 Task: Search one way flight ticket for 4 adults, 1 infant in seat and 1 infant on lap in premium economy from Belleville: Midamerica St. Louis Airport/scott Air Force Base to Greenville: Pitt-greenville Airport on 5-2-2023. Choice of flights is Spirit. Number of bags: 1 checked bag. Price is upto 93000. Outbound departure time preference is 12:30.
Action: Mouse moved to (232, 338)
Screenshot: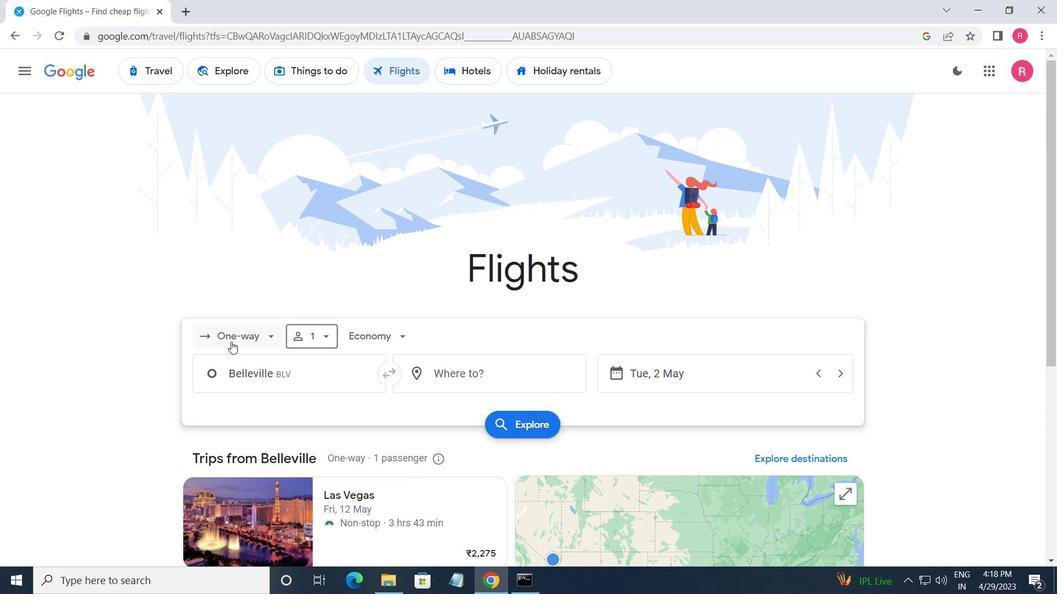 
Action: Mouse pressed left at (232, 338)
Screenshot: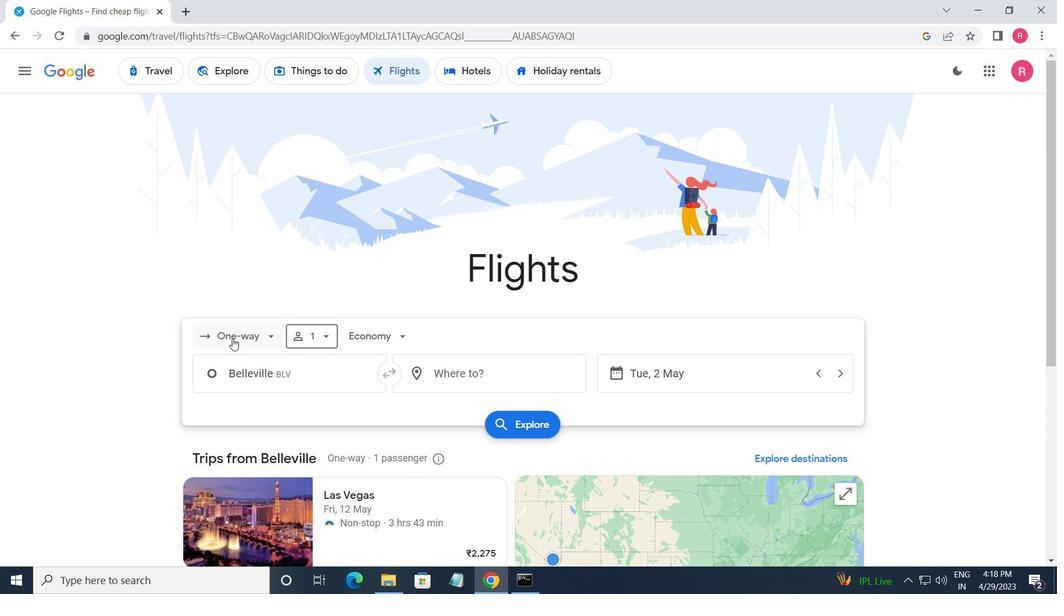 
Action: Mouse moved to (246, 396)
Screenshot: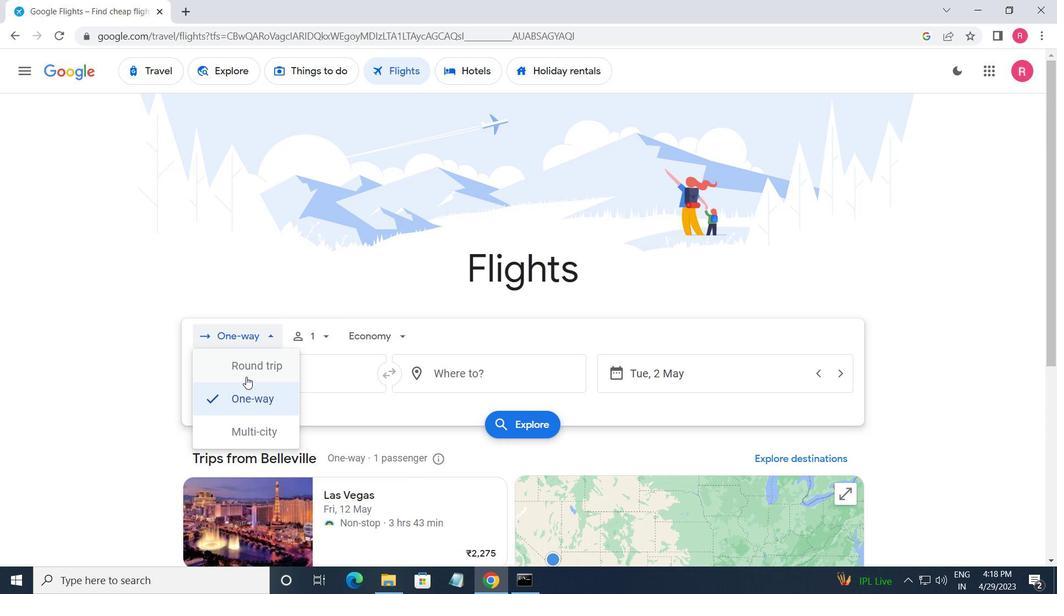 
Action: Mouse pressed left at (246, 396)
Screenshot: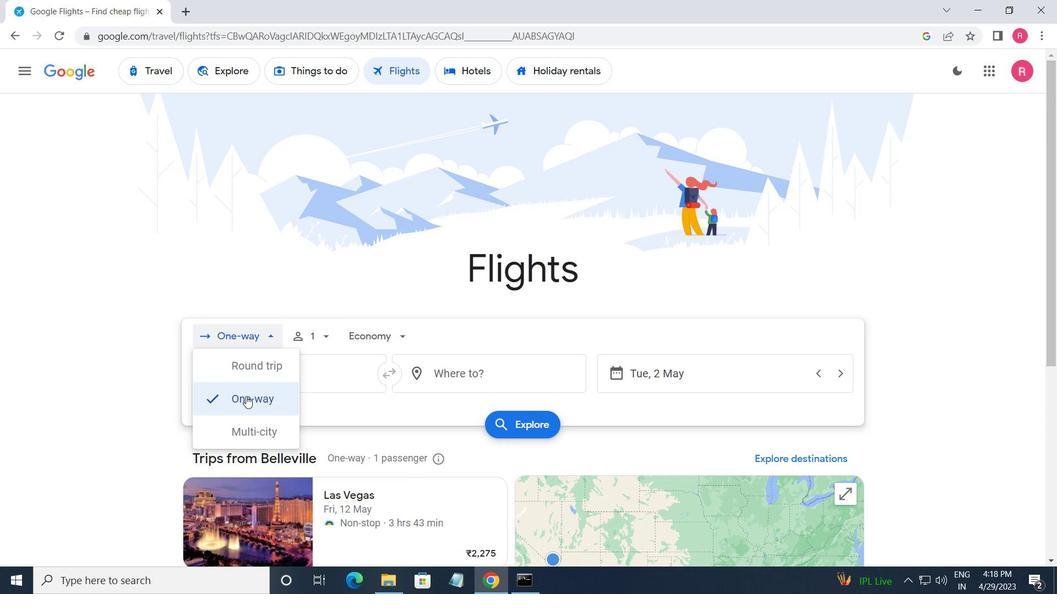 
Action: Mouse moved to (326, 339)
Screenshot: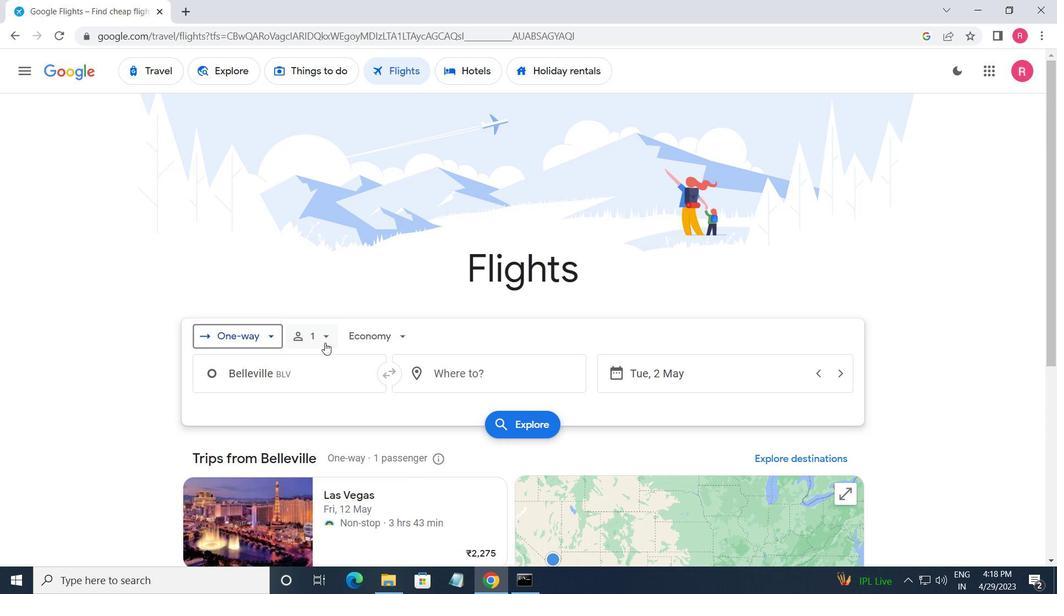 
Action: Mouse pressed left at (326, 339)
Screenshot: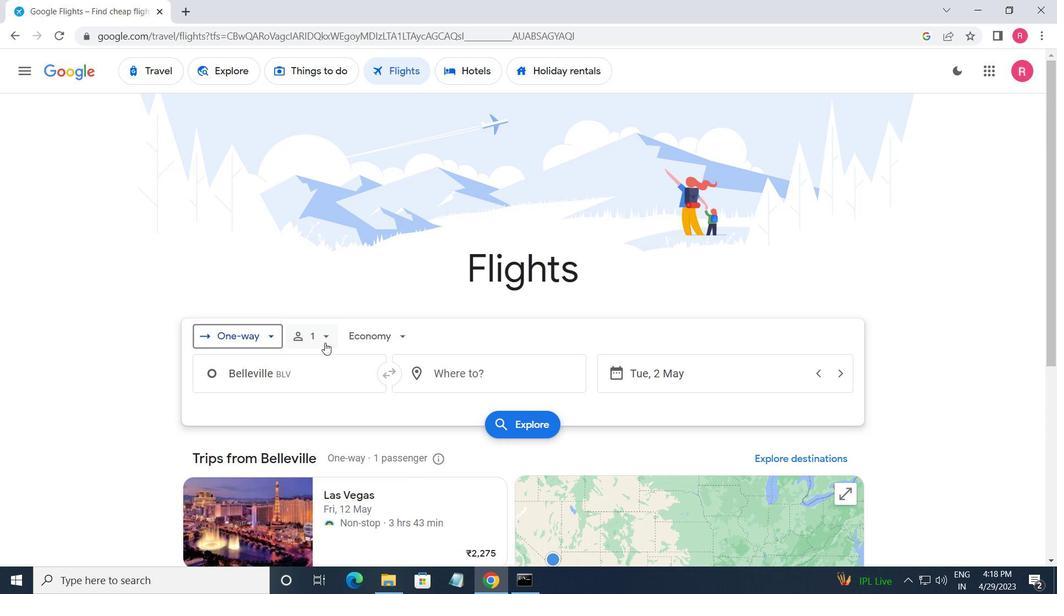 
Action: Mouse moved to (437, 378)
Screenshot: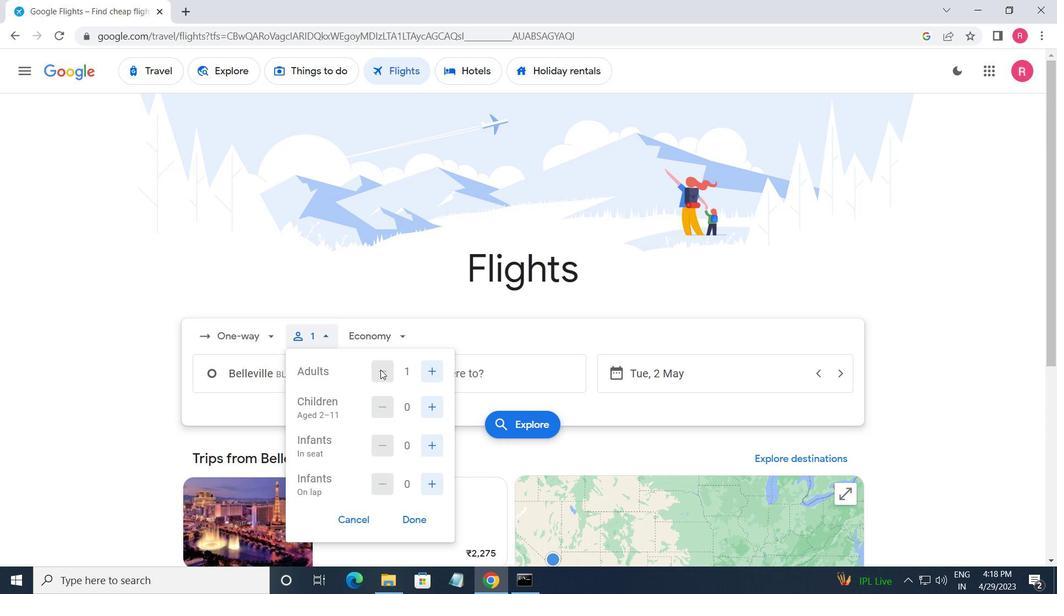 
Action: Mouse pressed left at (437, 378)
Screenshot: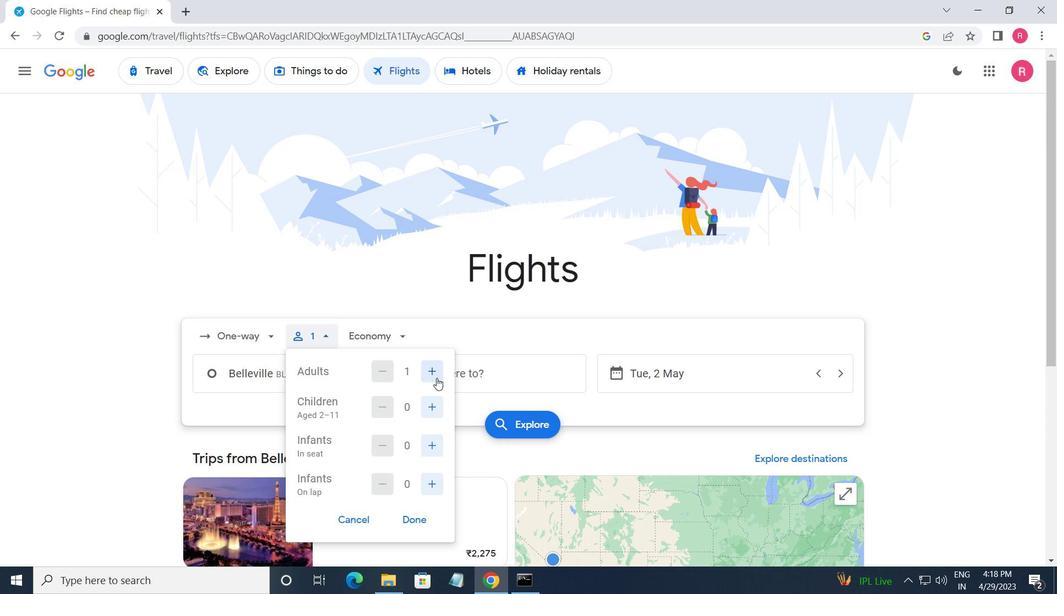 
Action: Mouse pressed left at (437, 378)
Screenshot: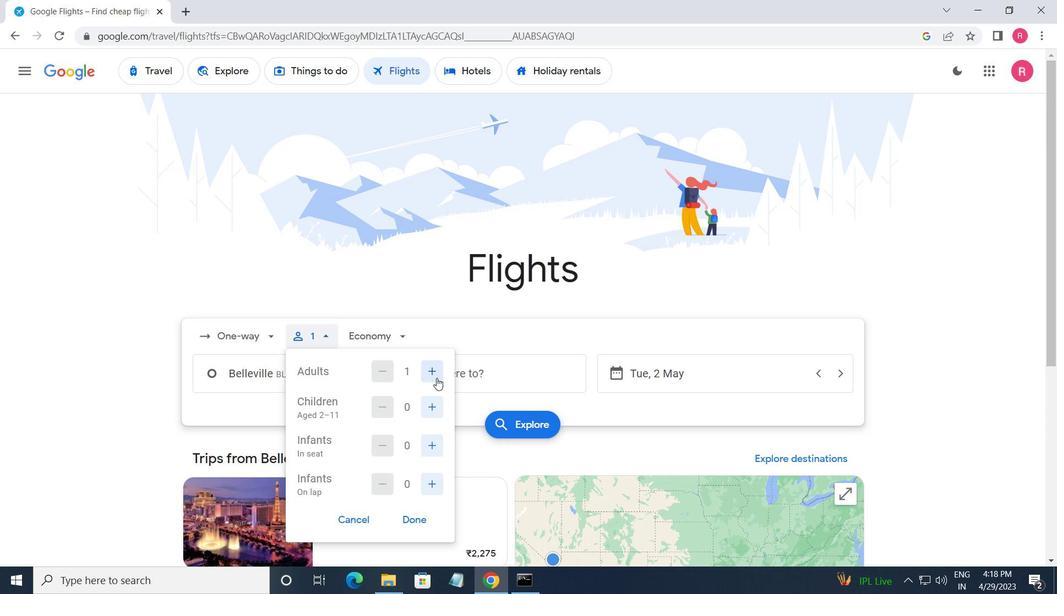 
Action: Mouse pressed left at (437, 378)
Screenshot: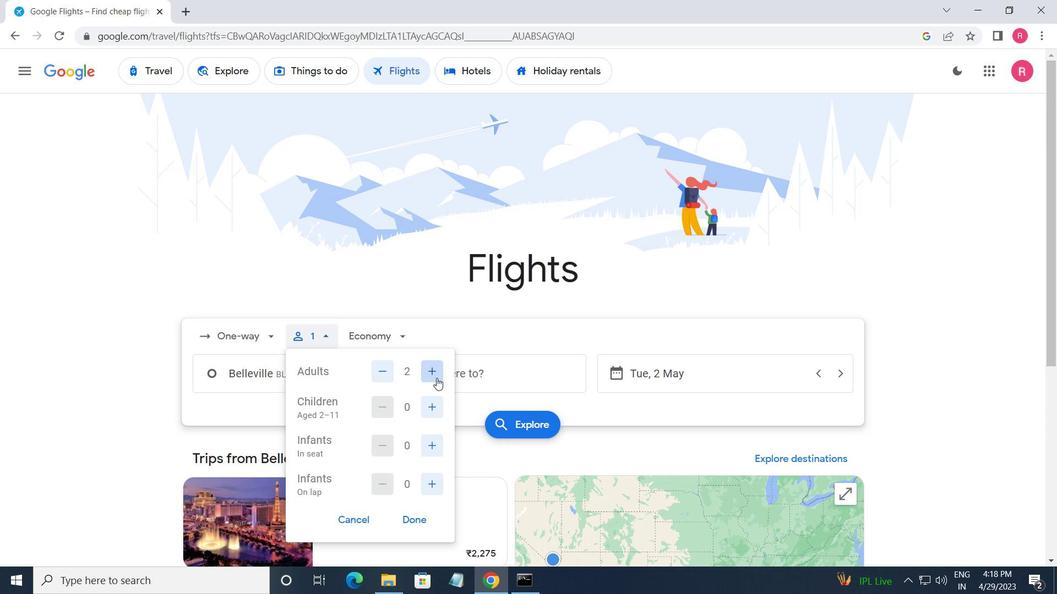 
Action: Mouse moved to (429, 417)
Screenshot: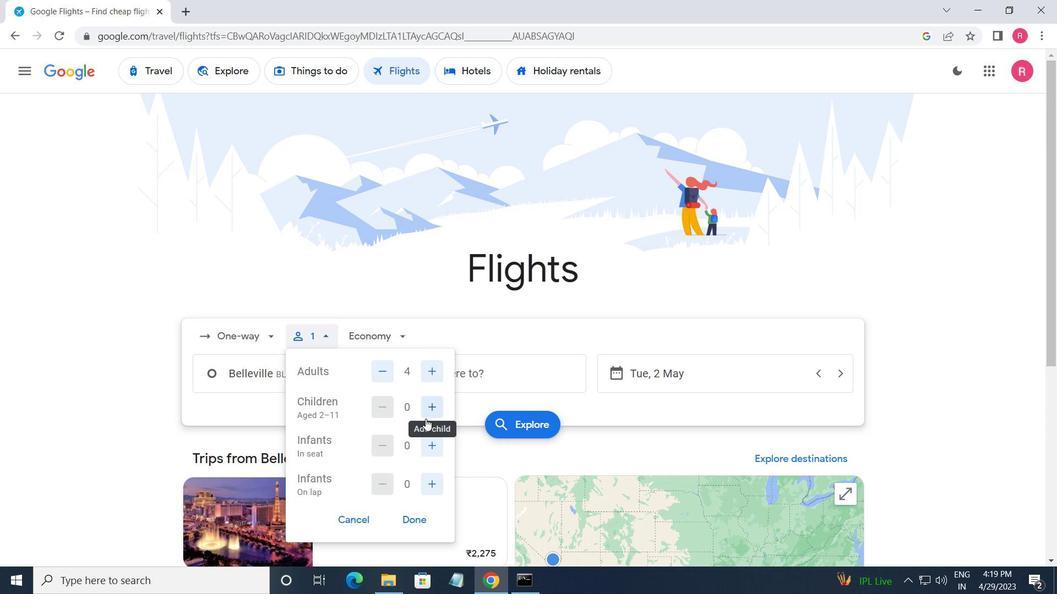 
Action: Mouse pressed left at (429, 417)
Screenshot: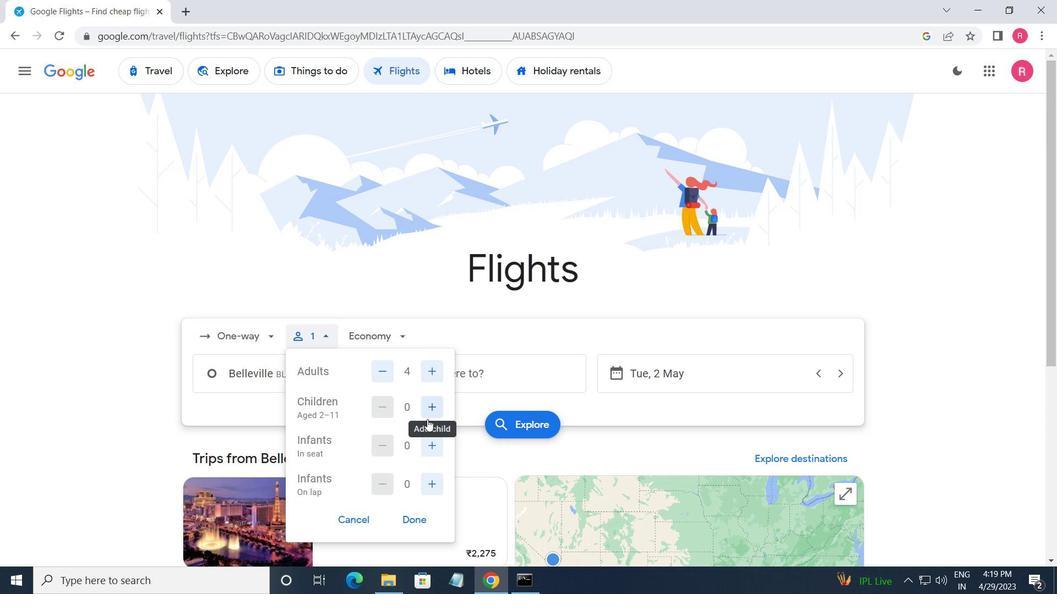
Action: Mouse moved to (434, 453)
Screenshot: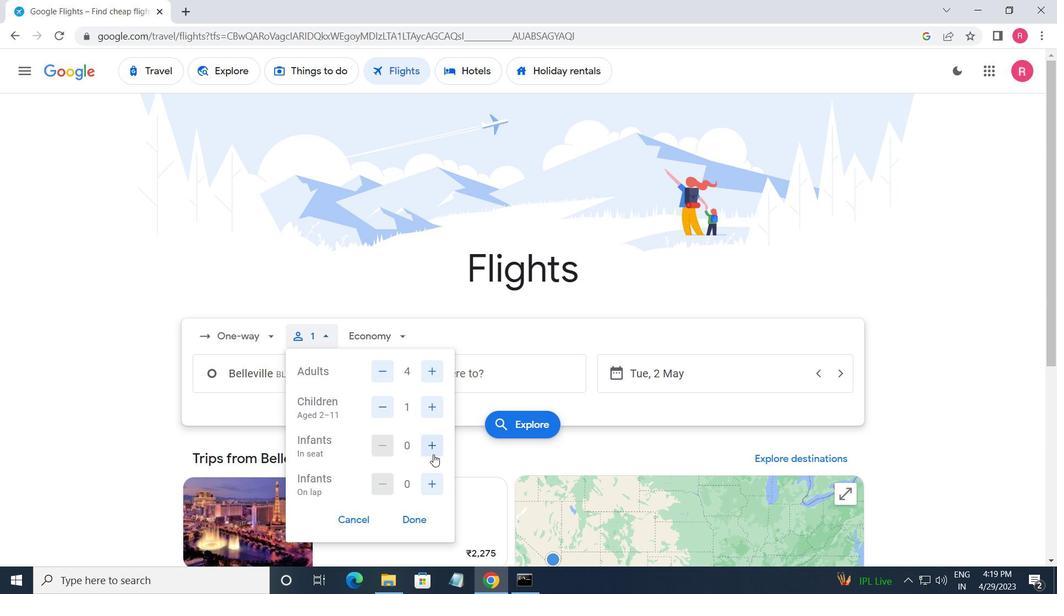 
Action: Mouse pressed left at (434, 453)
Screenshot: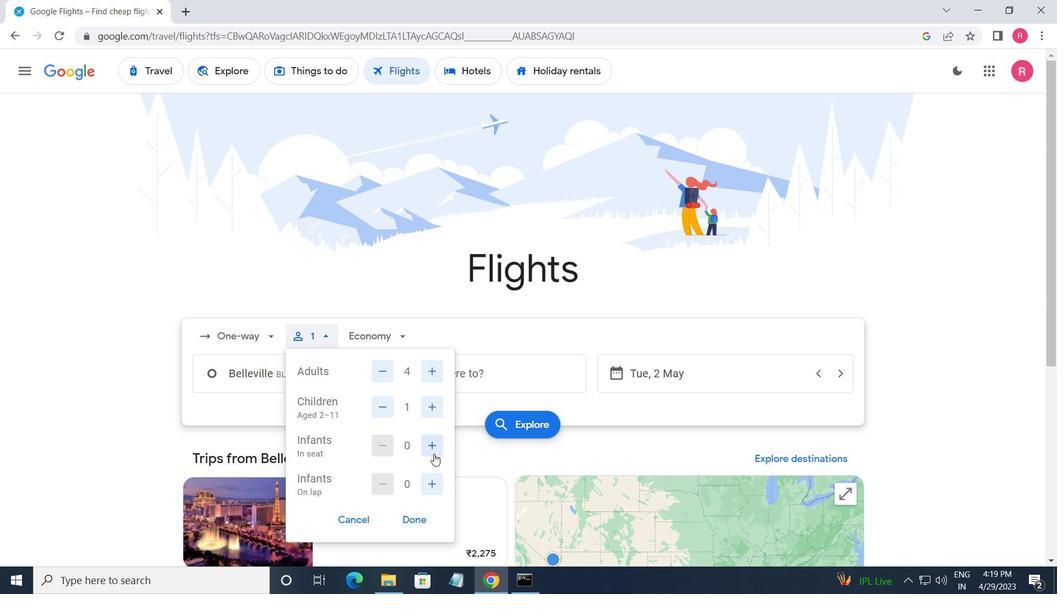 
Action: Mouse moved to (425, 515)
Screenshot: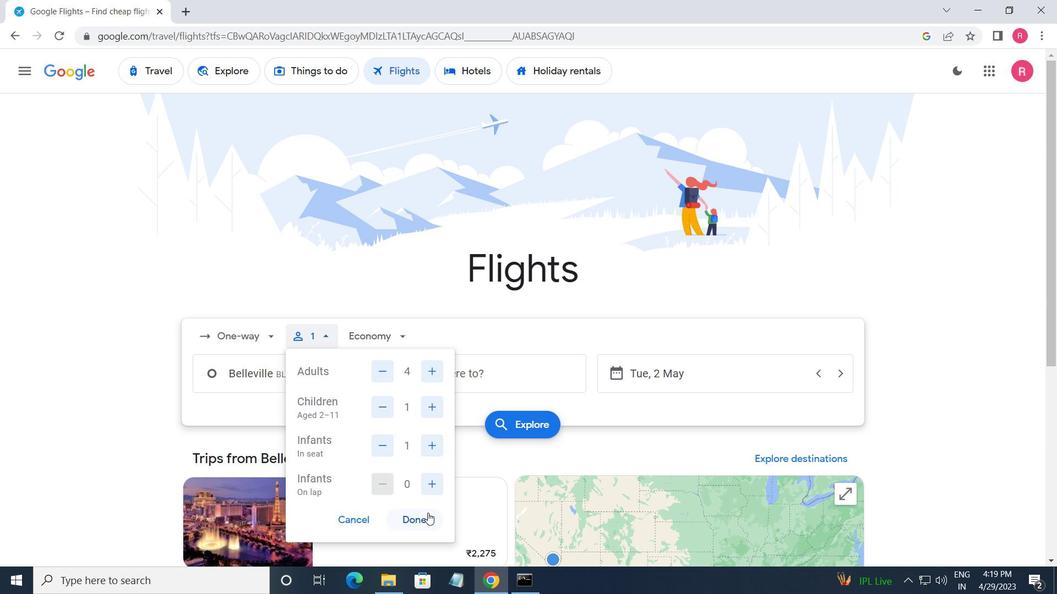 
Action: Mouse pressed left at (425, 515)
Screenshot: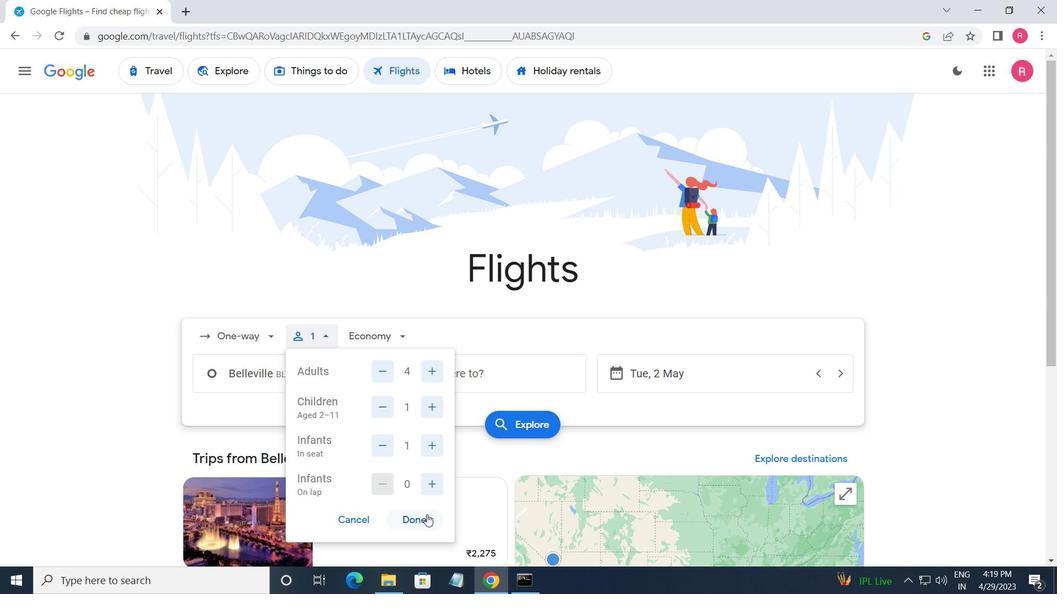 
Action: Mouse moved to (385, 341)
Screenshot: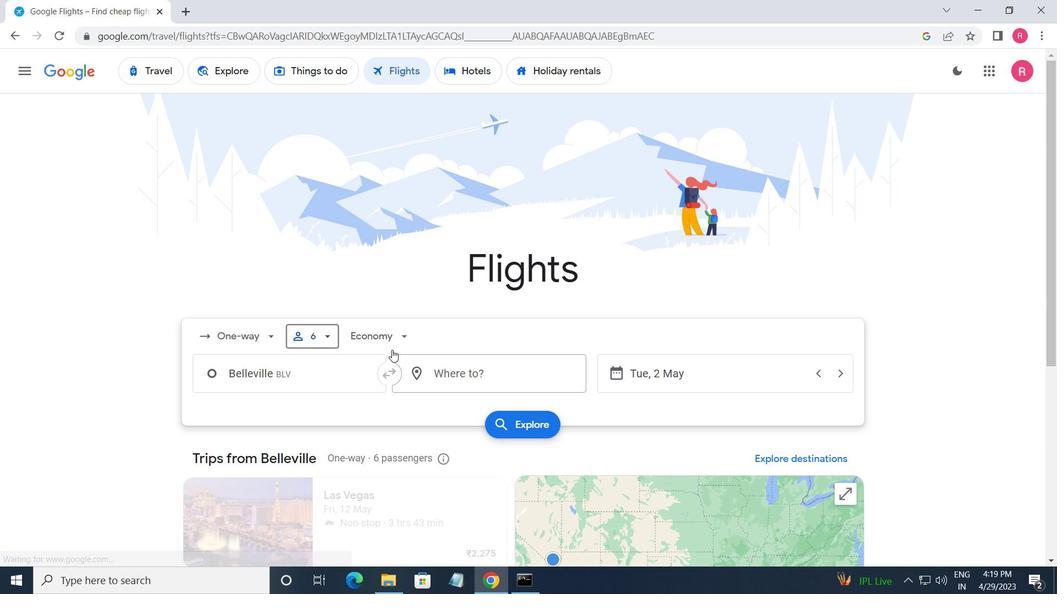 
Action: Mouse pressed left at (385, 341)
Screenshot: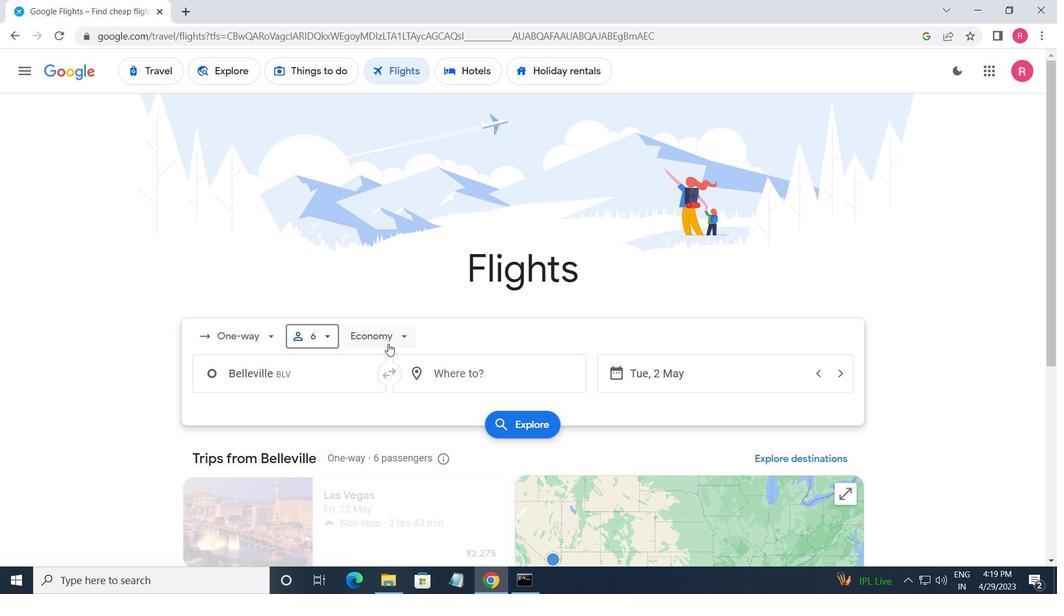 
Action: Mouse moved to (391, 403)
Screenshot: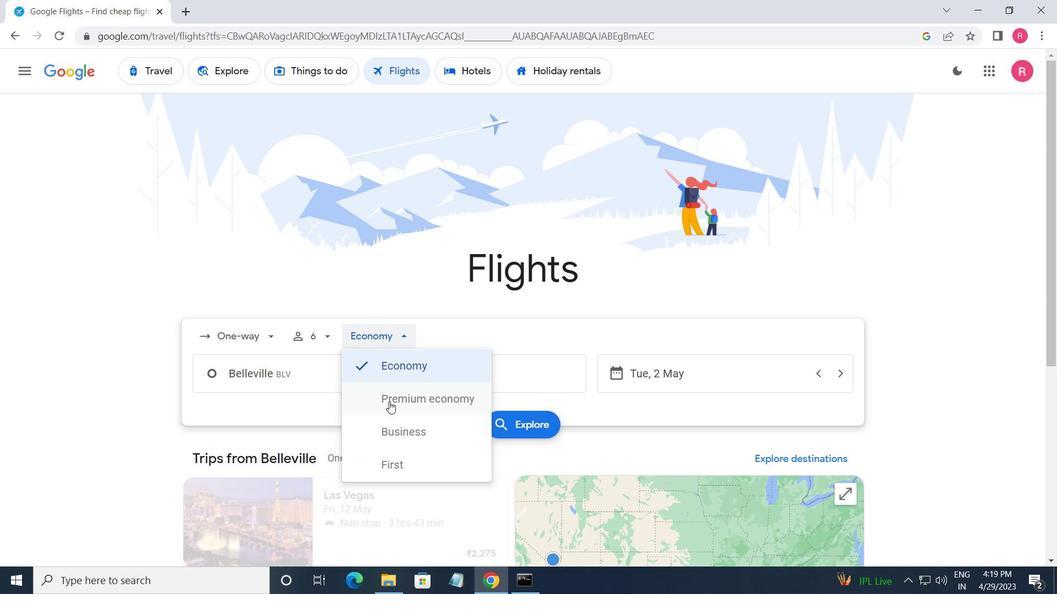 
Action: Mouse pressed left at (391, 403)
Screenshot: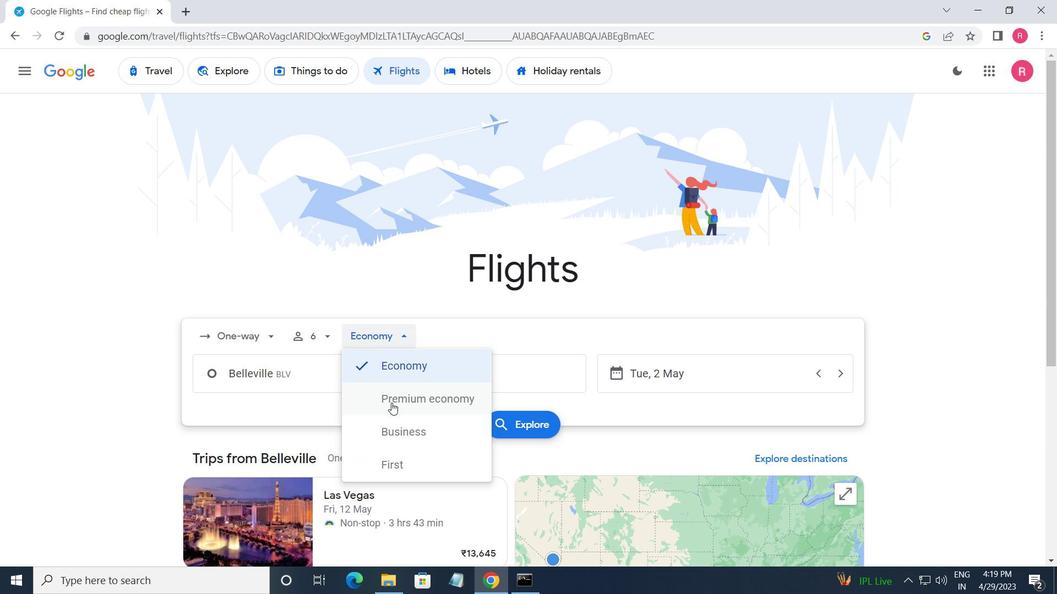 
Action: Mouse moved to (324, 378)
Screenshot: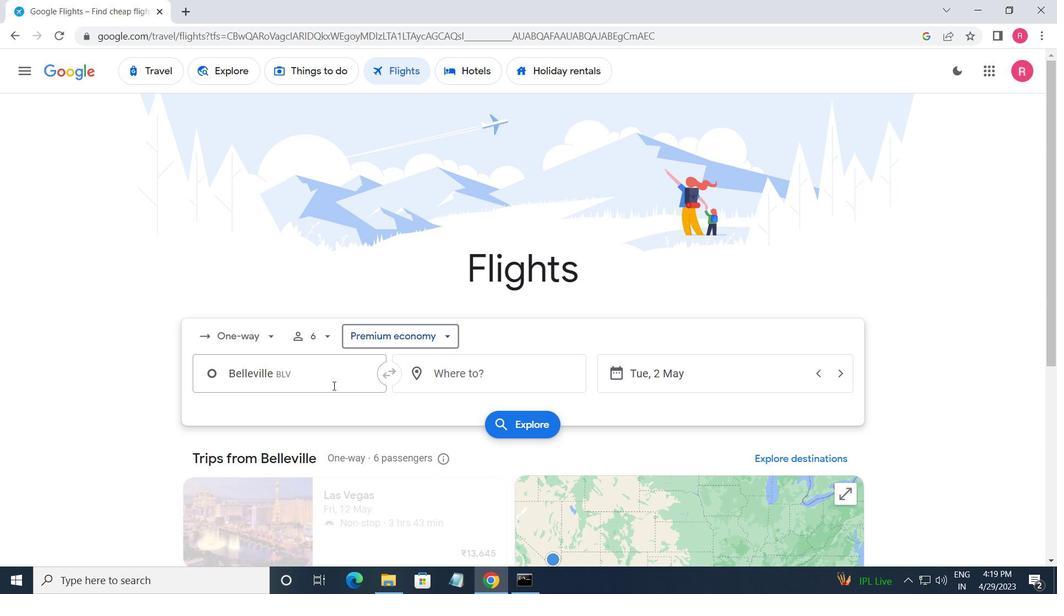 
Action: Mouse pressed left at (324, 378)
Screenshot: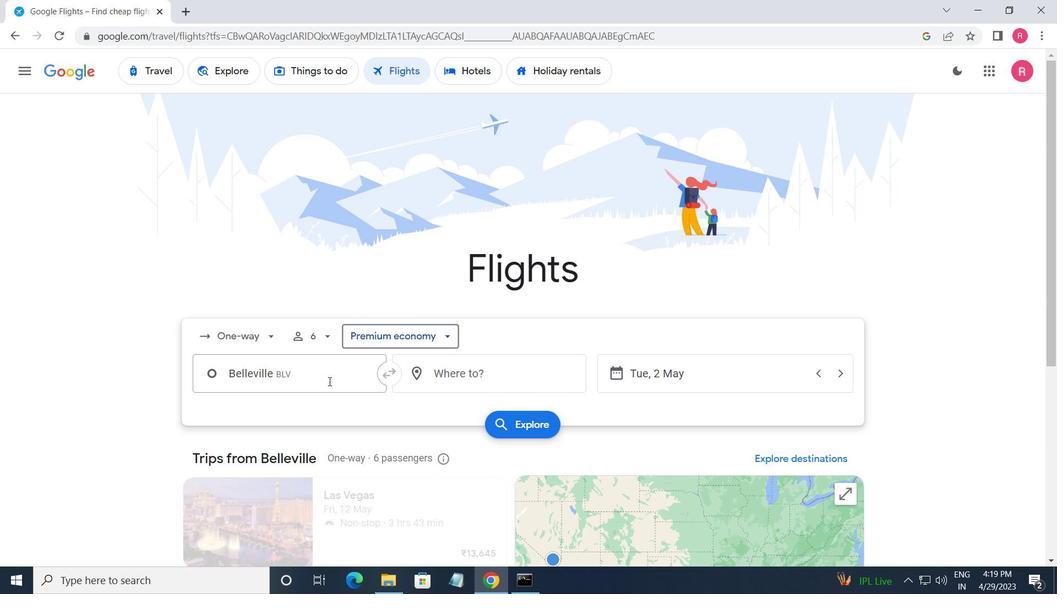 
Action: Mouse moved to (322, 378)
Screenshot: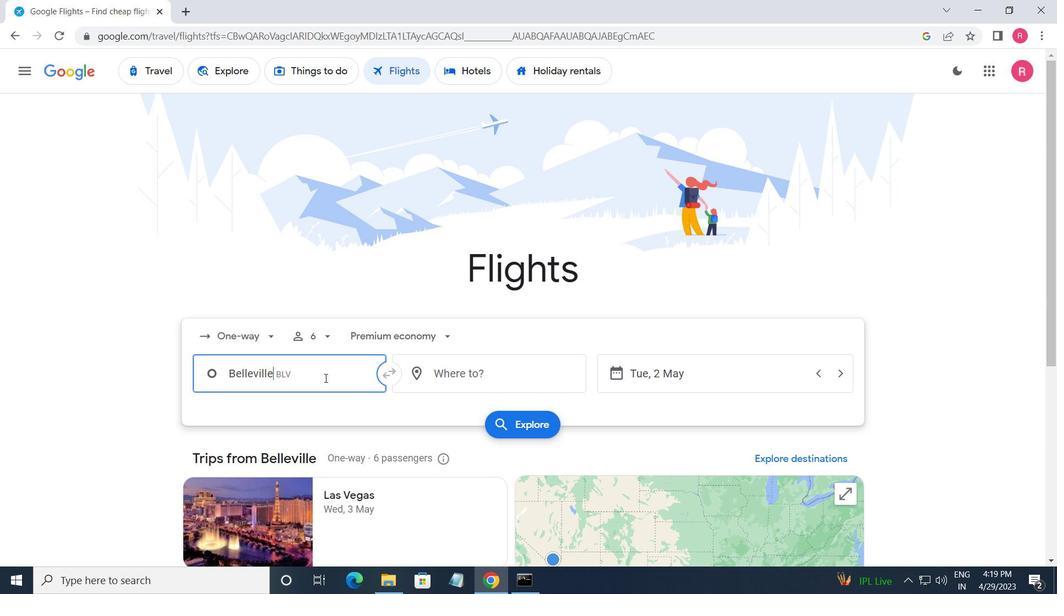 
Action: Key pressed <Key.shift_r>Midam
Screenshot: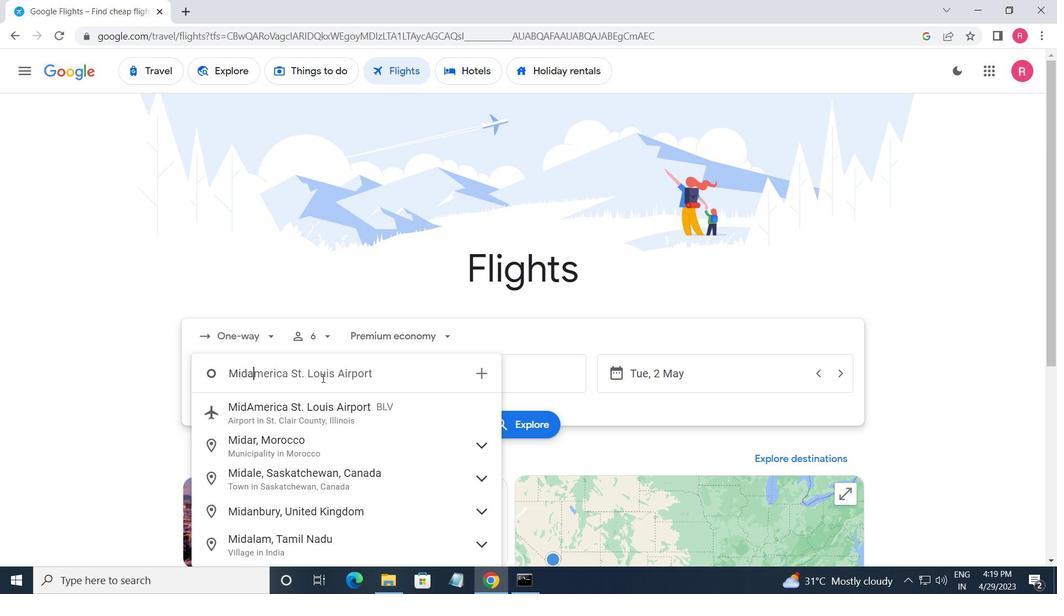 
Action: Mouse moved to (270, 406)
Screenshot: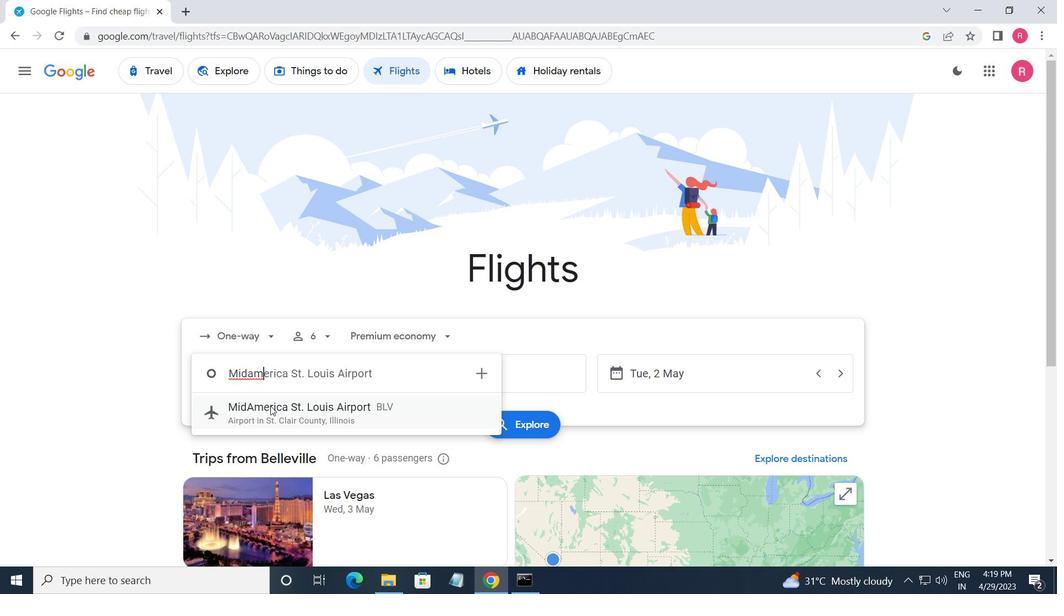 
Action: Mouse pressed left at (270, 406)
Screenshot: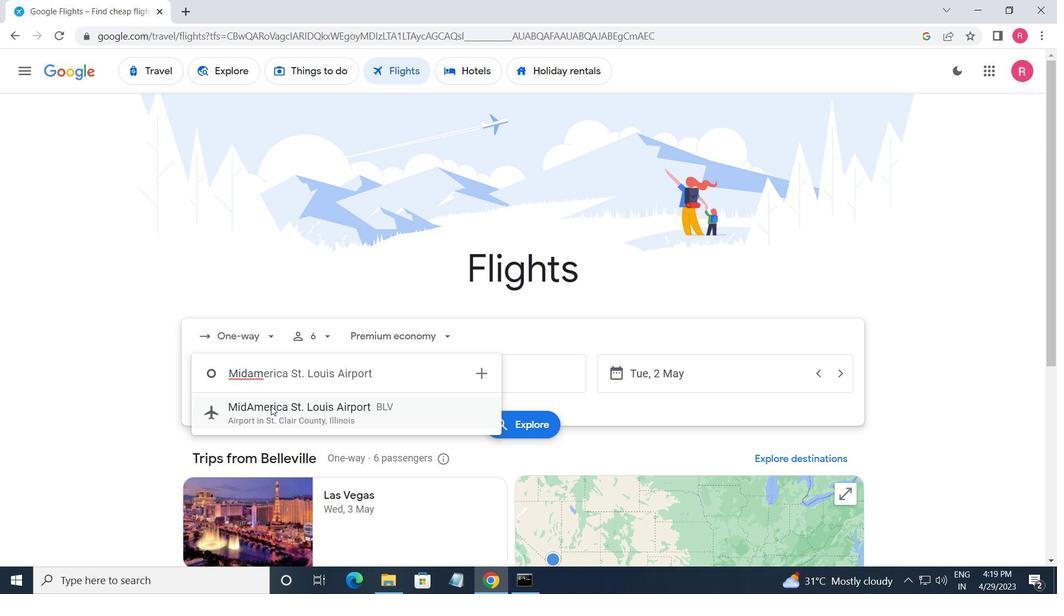 
Action: Mouse moved to (509, 385)
Screenshot: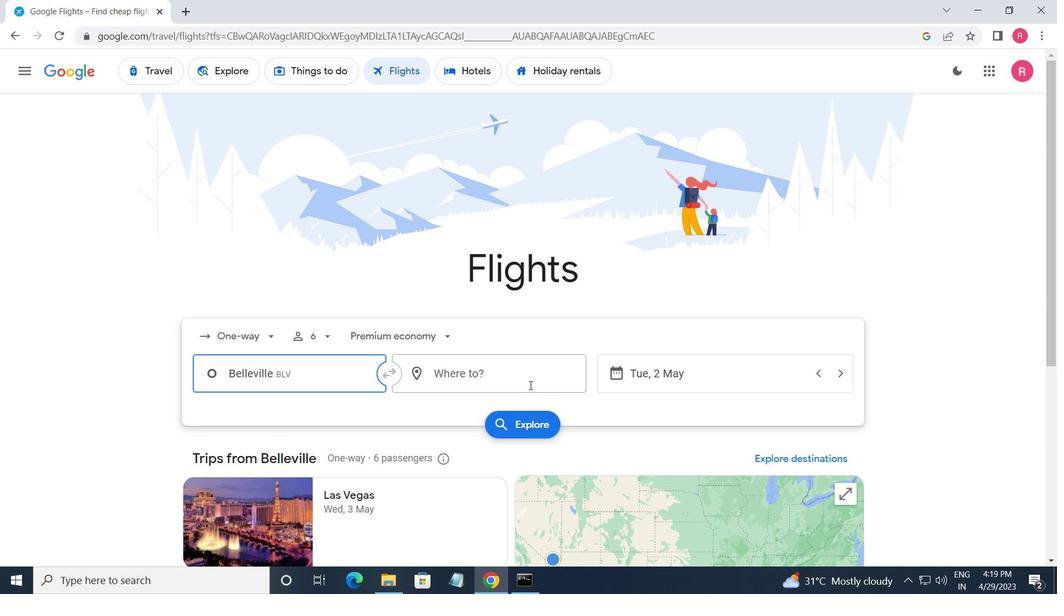 
Action: Mouse pressed left at (509, 385)
Screenshot: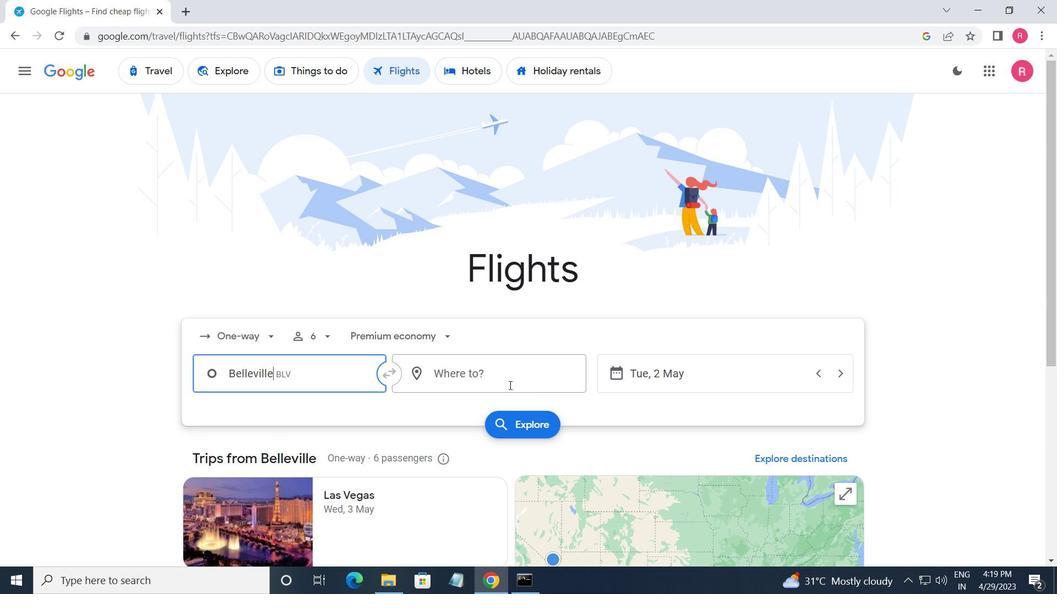 
Action: Mouse moved to (470, 520)
Screenshot: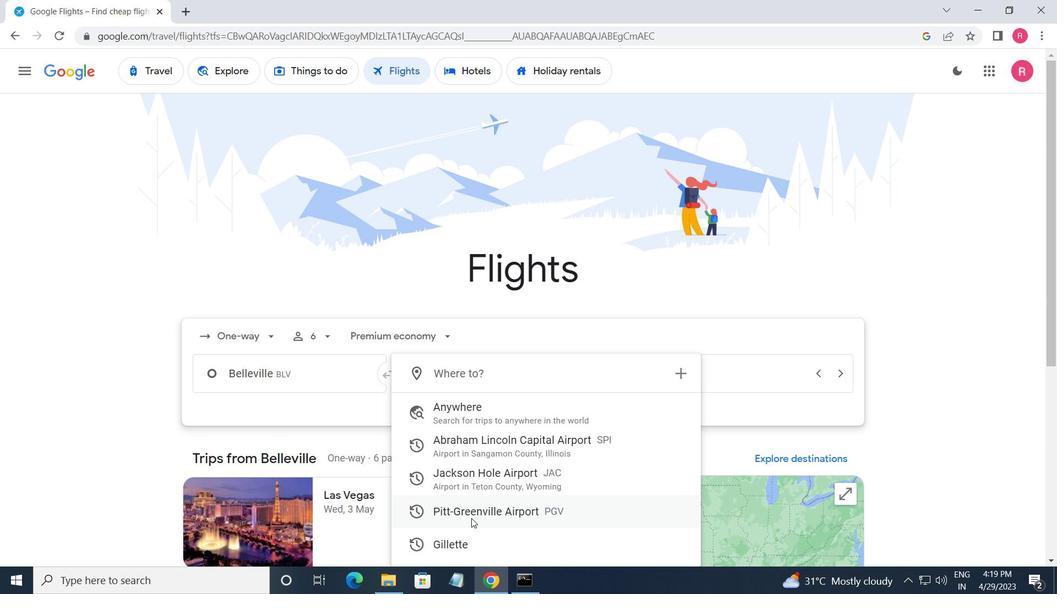 
Action: Mouse pressed left at (470, 520)
Screenshot: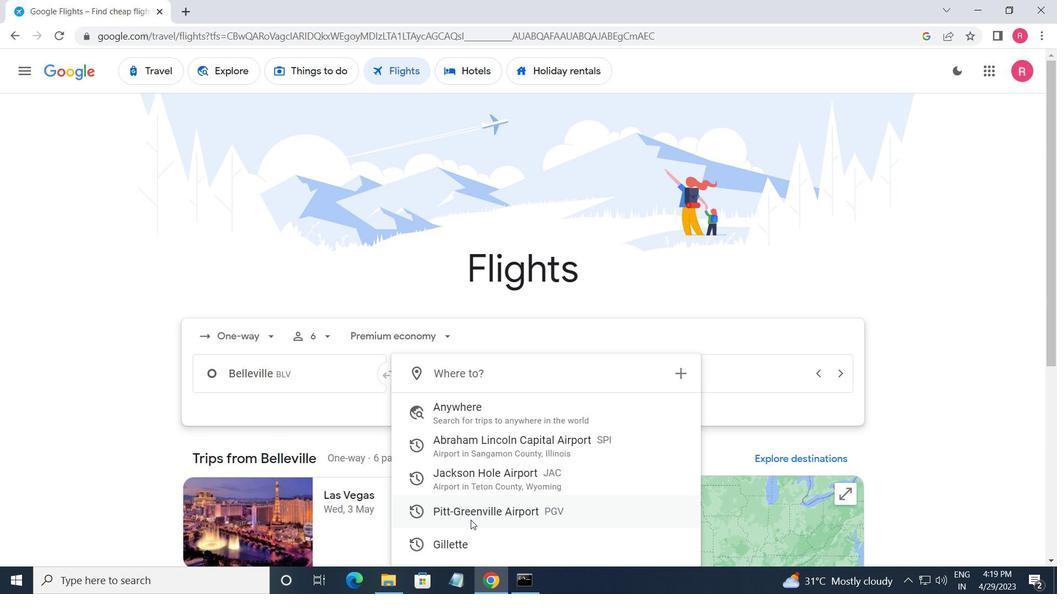 
Action: Mouse moved to (716, 372)
Screenshot: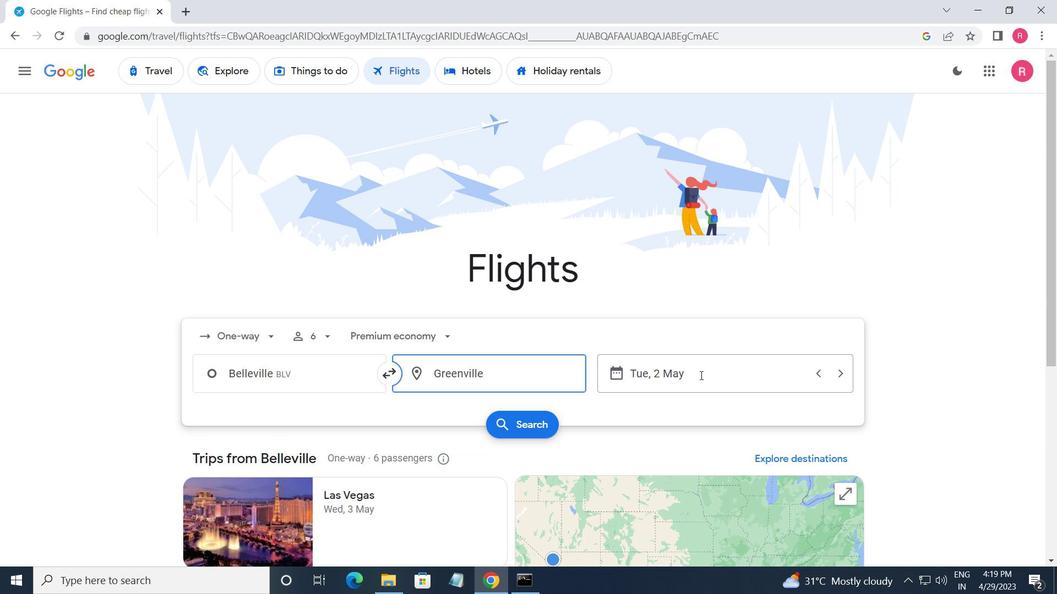 
Action: Mouse pressed left at (716, 372)
Screenshot: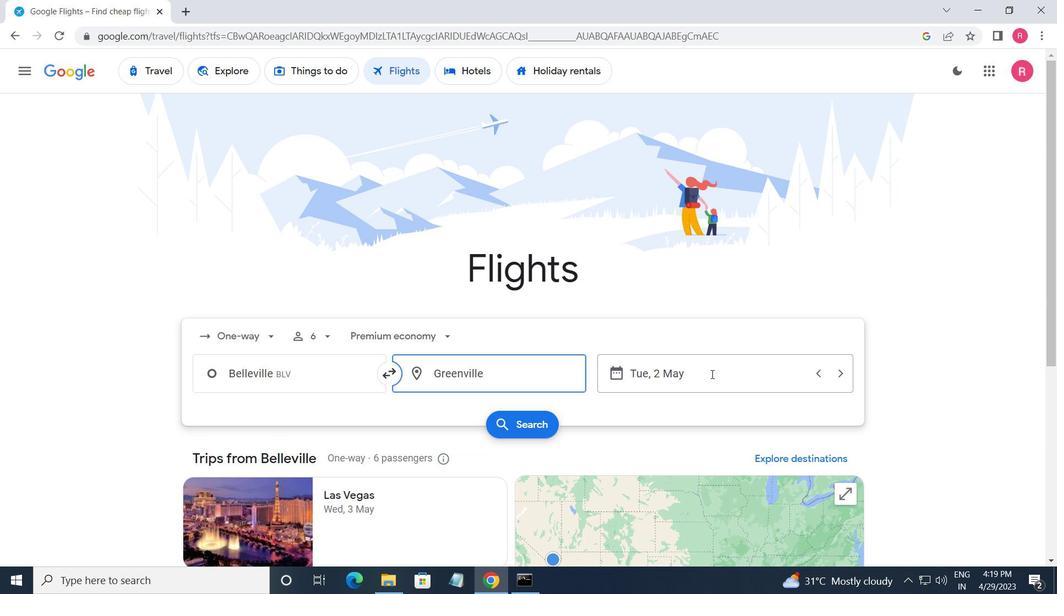 
Action: Mouse moved to (693, 323)
Screenshot: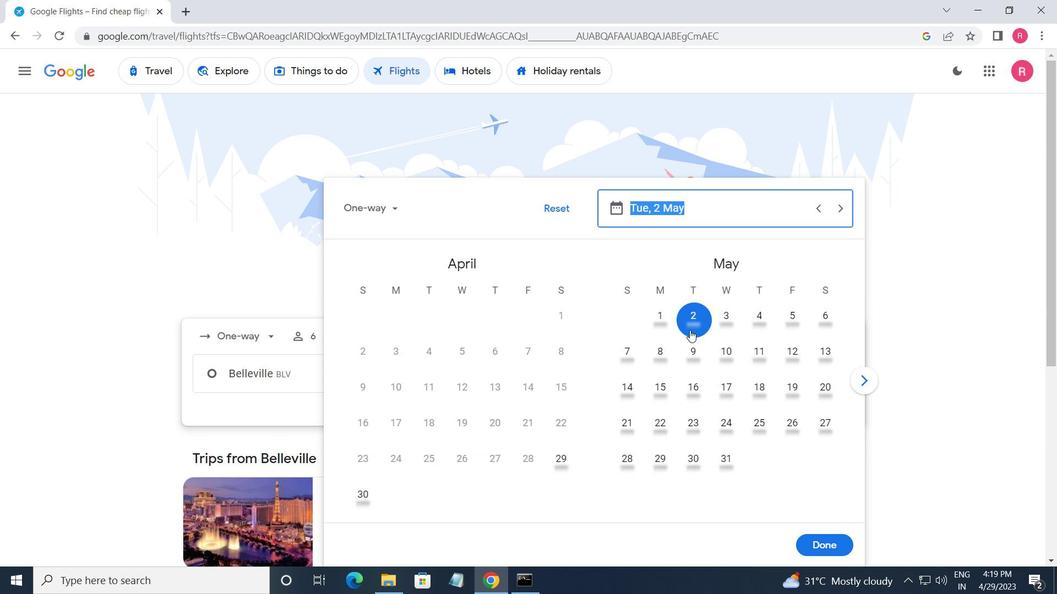 
Action: Mouse pressed left at (693, 323)
Screenshot: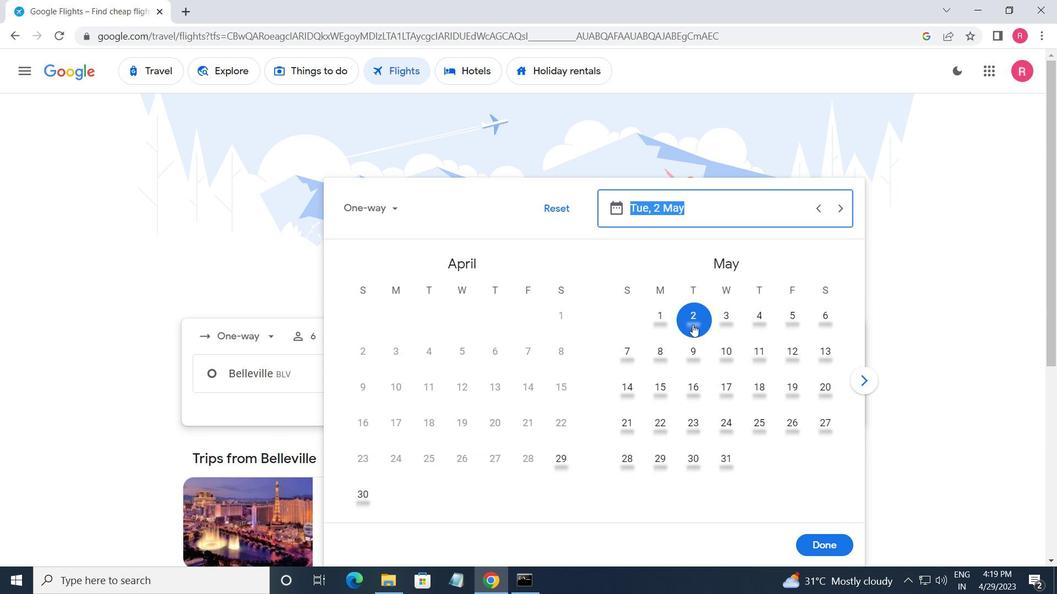 
Action: Mouse moved to (819, 542)
Screenshot: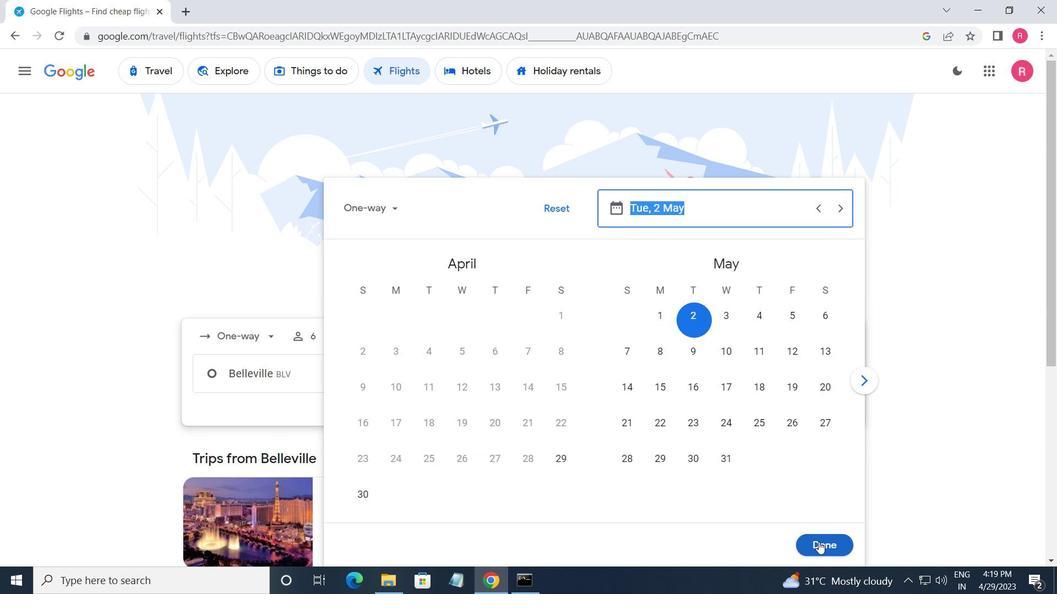 
Action: Mouse pressed left at (819, 542)
Screenshot: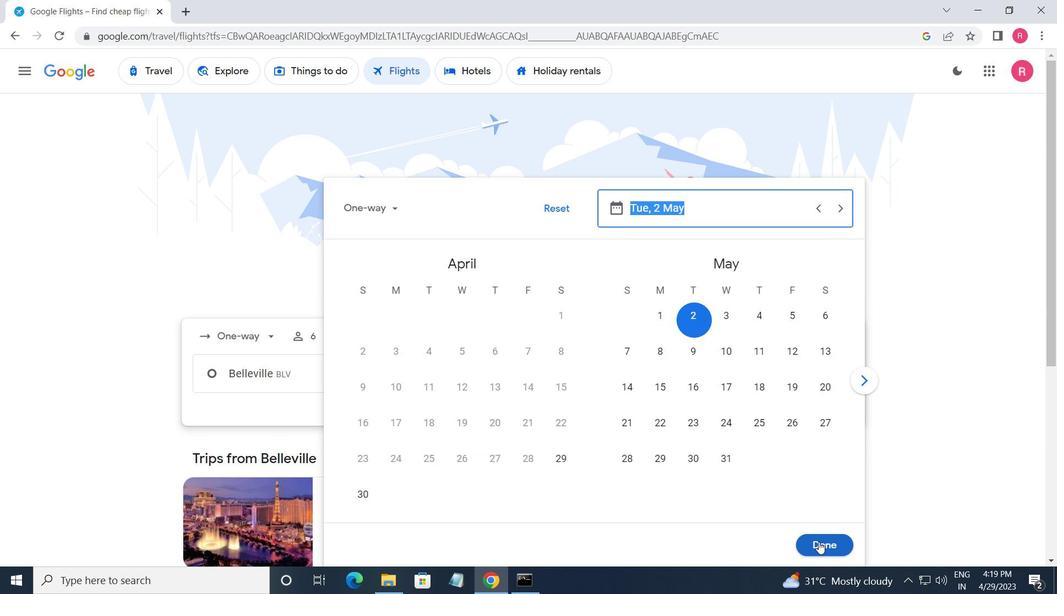 
Action: Mouse moved to (503, 427)
Screenshot: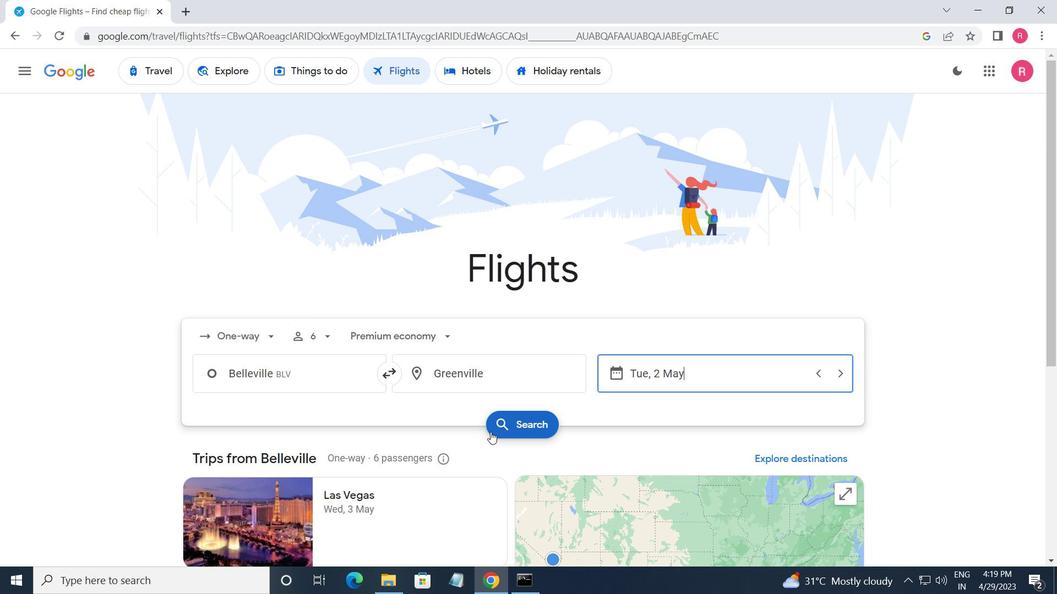 
Action: Mouse pressed left at (503, 427)
Screenshot: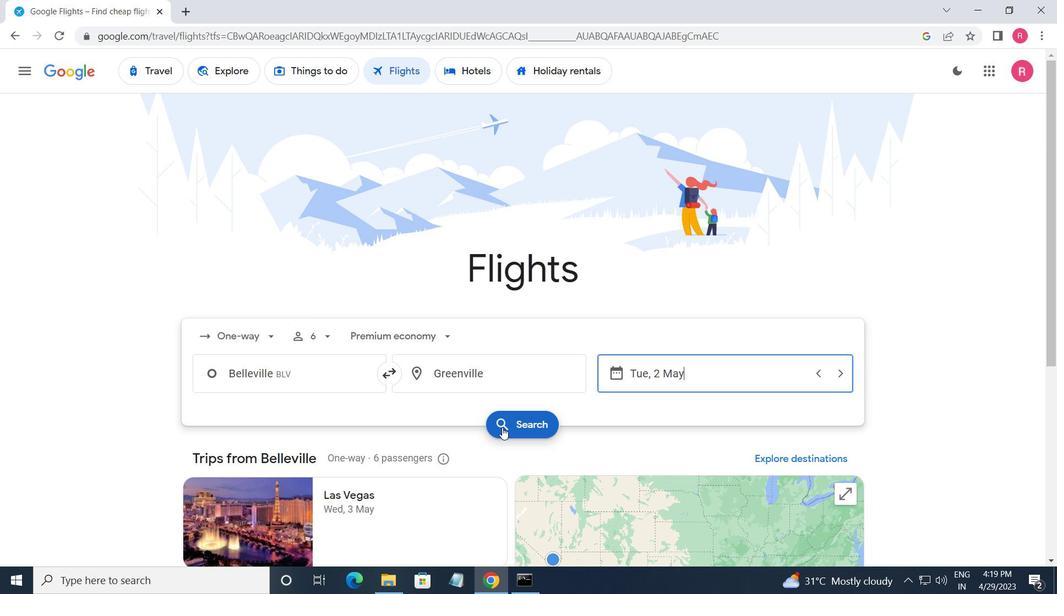 
Action: Mouse moved to (218, 200)
Screenshot: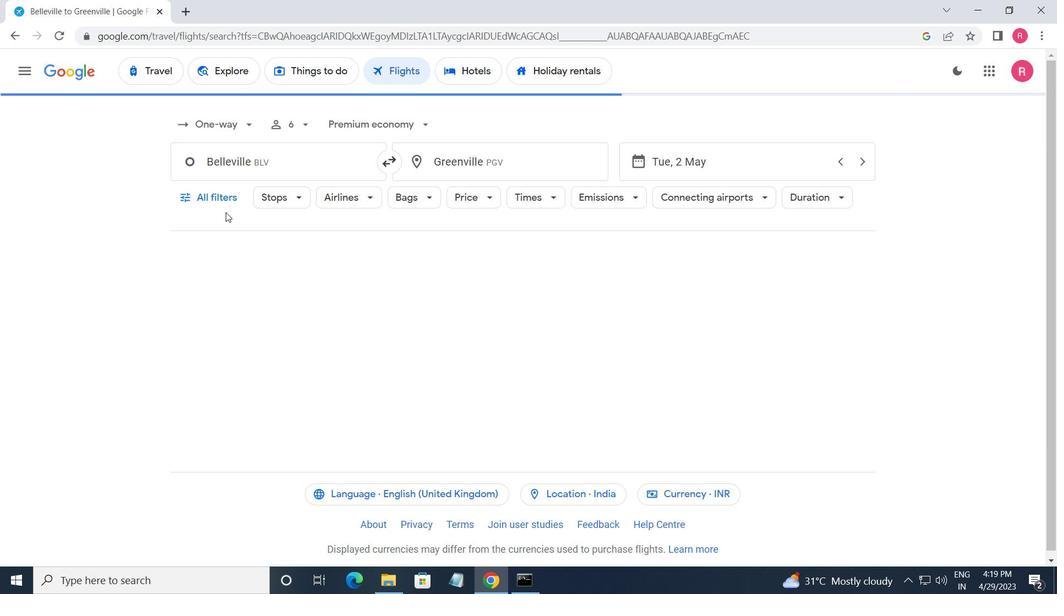 
Action: Mouse pressed left at (218, 200)
Screenshot: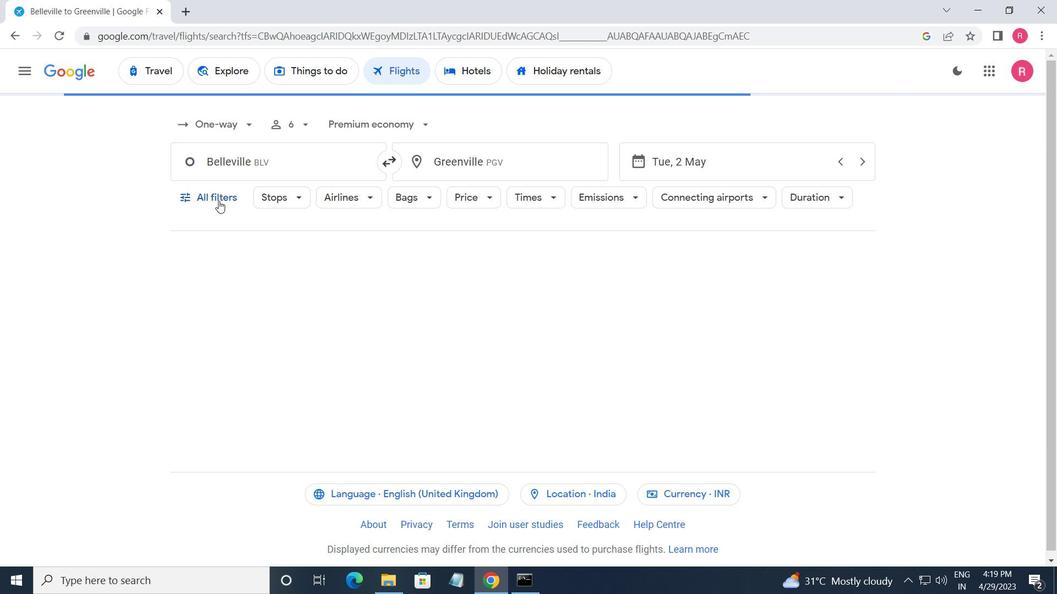 
Action: Mouse moved to (273, 371)
Screenshot: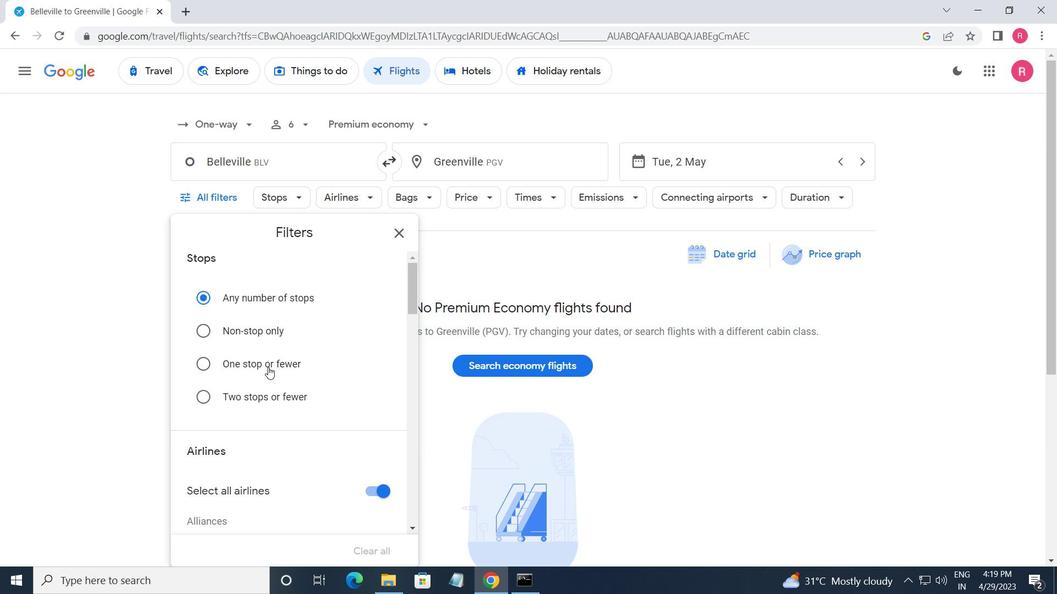 
Action: Mouse scrolled (273, 370) with delta (0, 0)
Screenshot: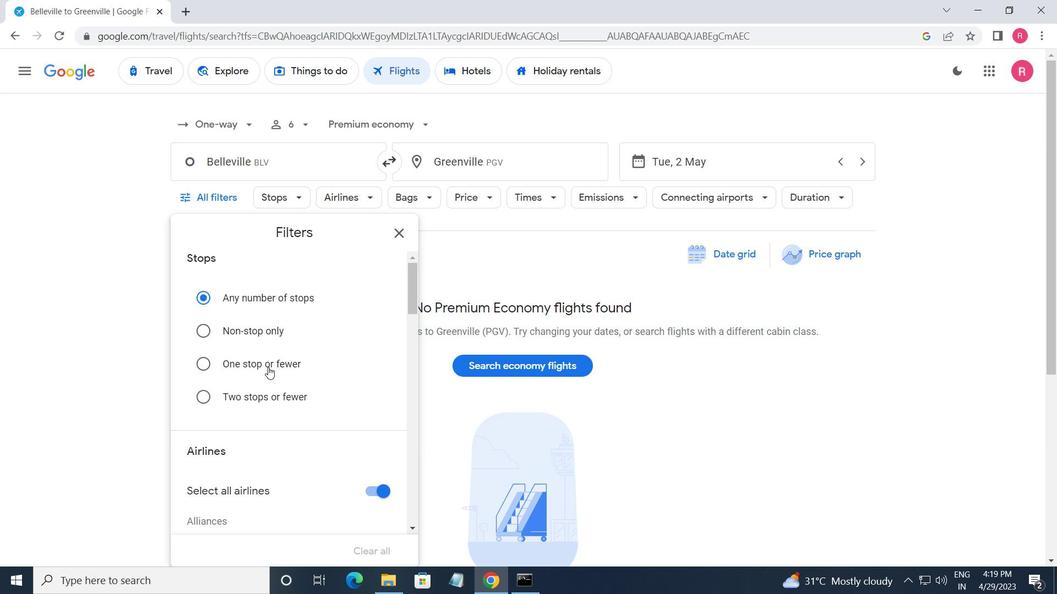 
Action: Mouse moved to (274, 372)
Screenshot: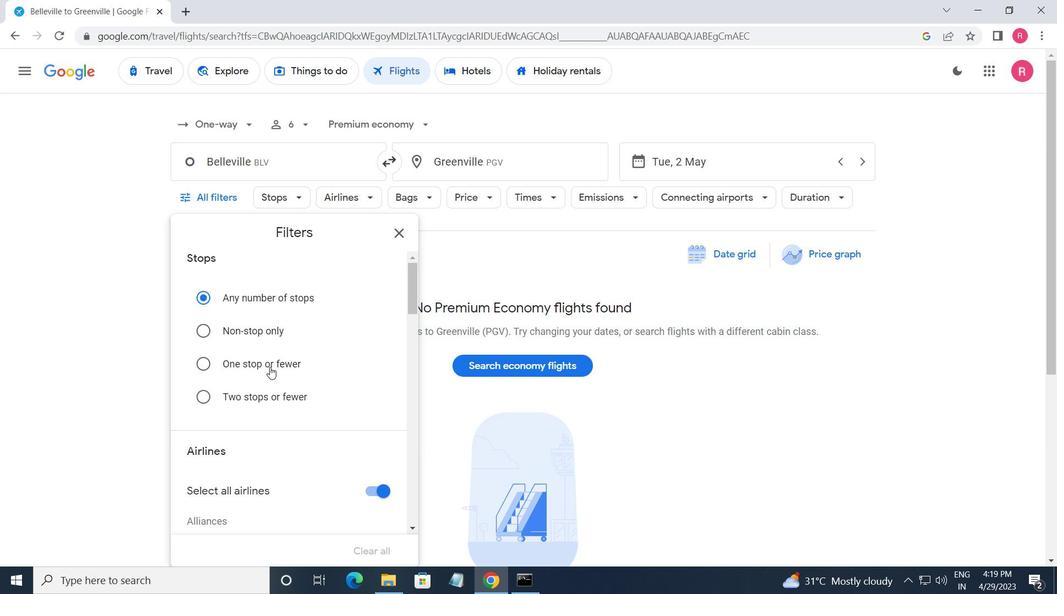 
Action: Mouse scrolled (274, 371) with delta (0, 0)
Screenshot: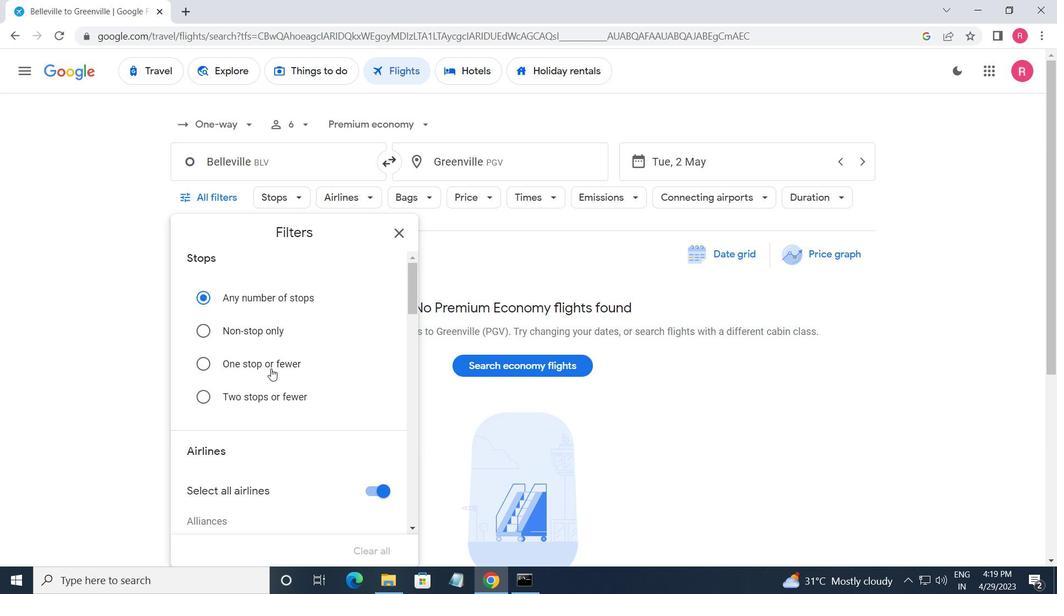 
Action: Mouse moved to (276, 373)
Screenshot: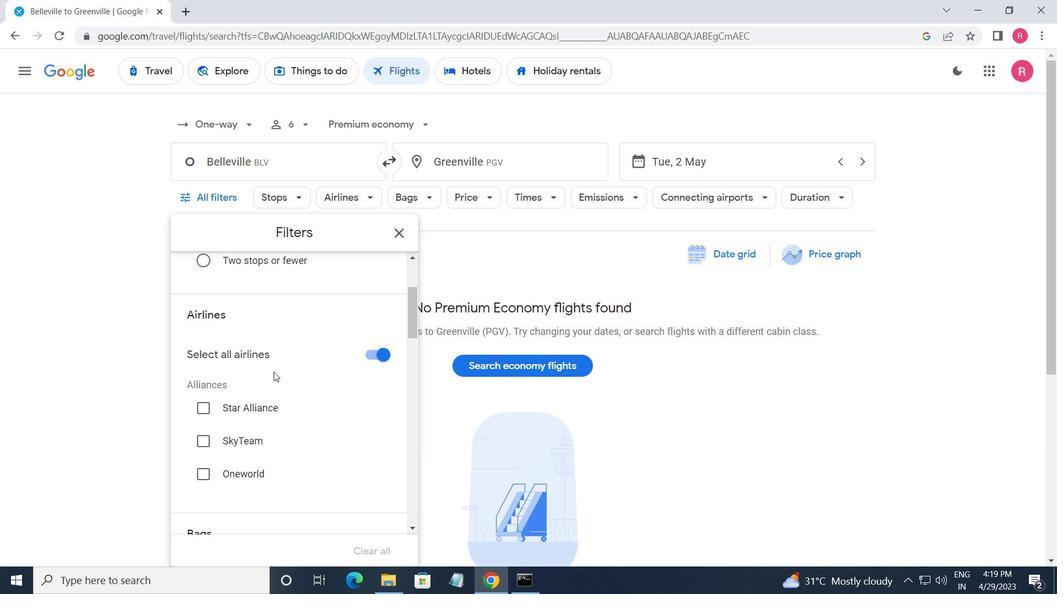 
Action: Mouse scrolled (276, 372) with delta (0, 0)
Screenshot: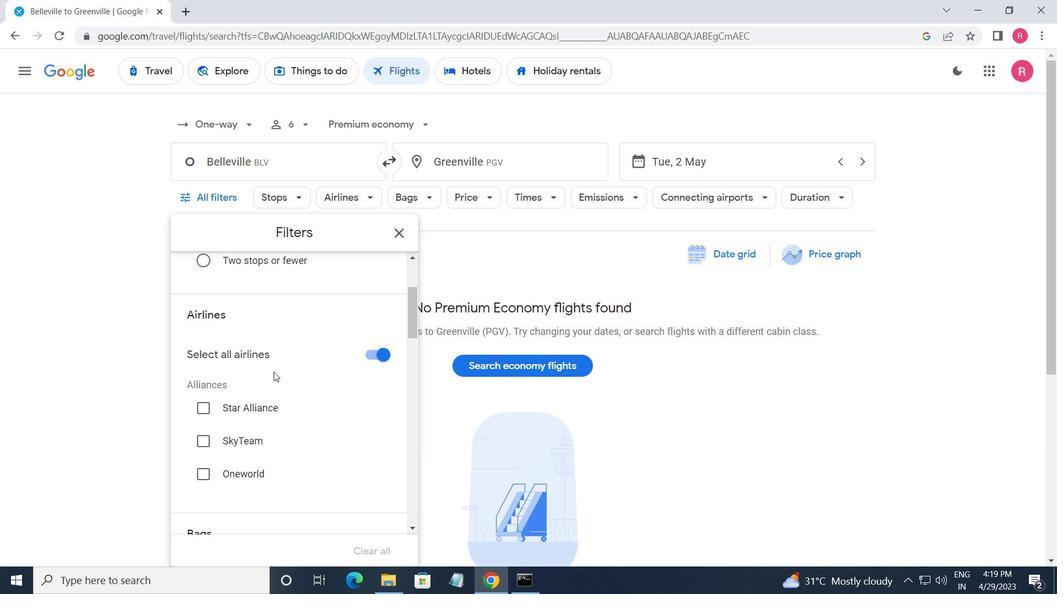 
Action: Mouse moved to (276, 373)
Screenshot: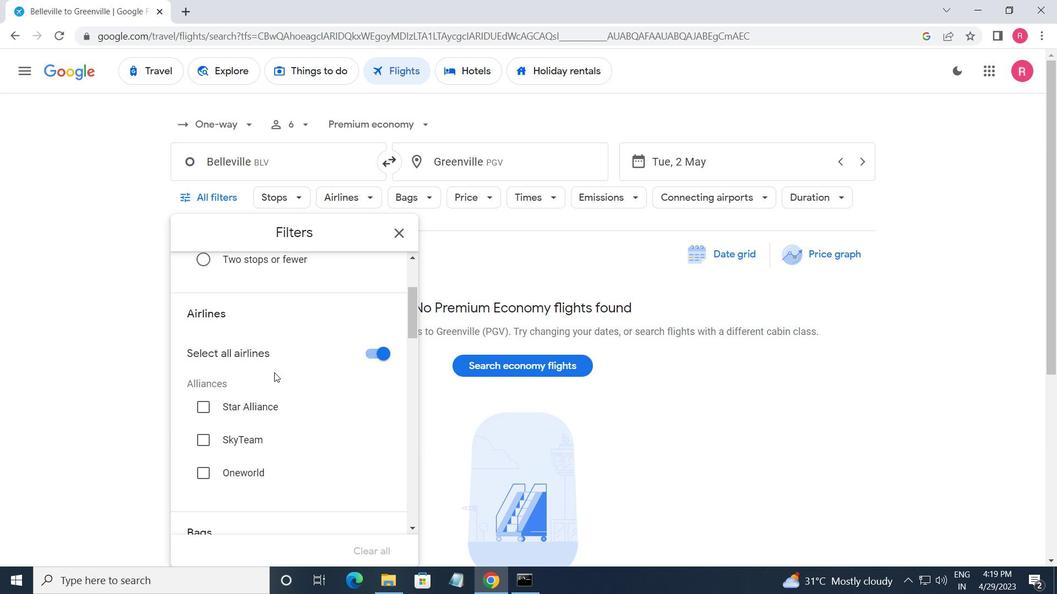 
Action: Mouse scrolled (276, 374) with delta (0, 0)
Screenshot: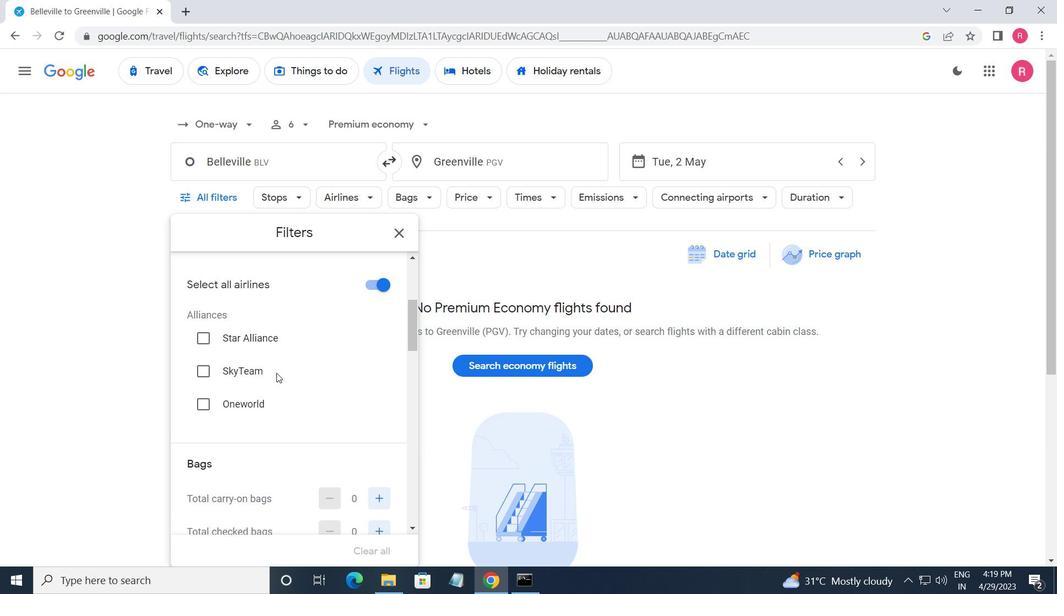 
Action: Mouse moved to (364, 371)
Screenshot: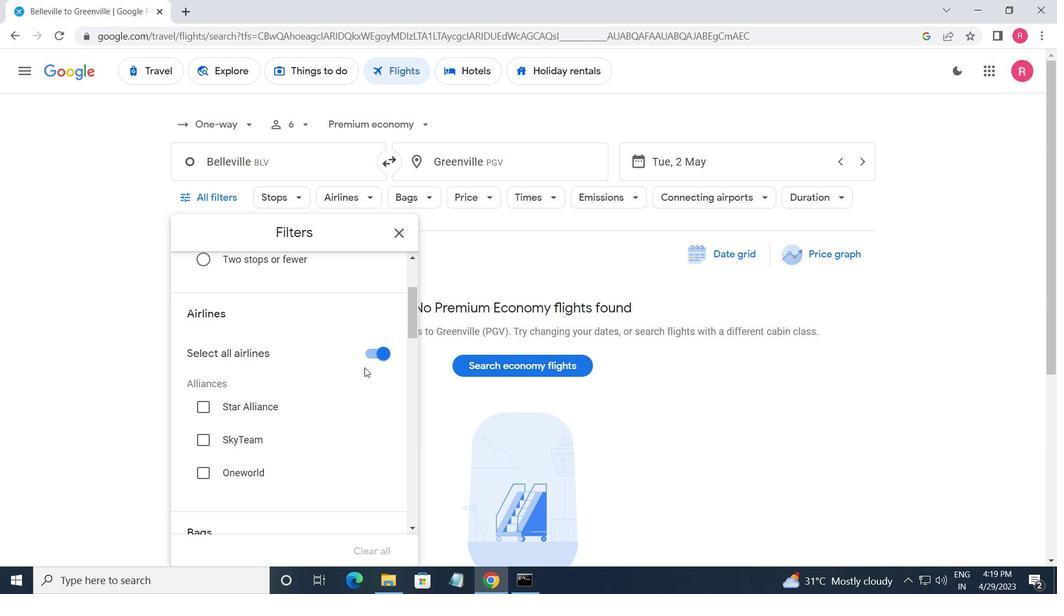 
Action: Mouse scrolled (364, 370) with delta (0, 0)
Screenshot: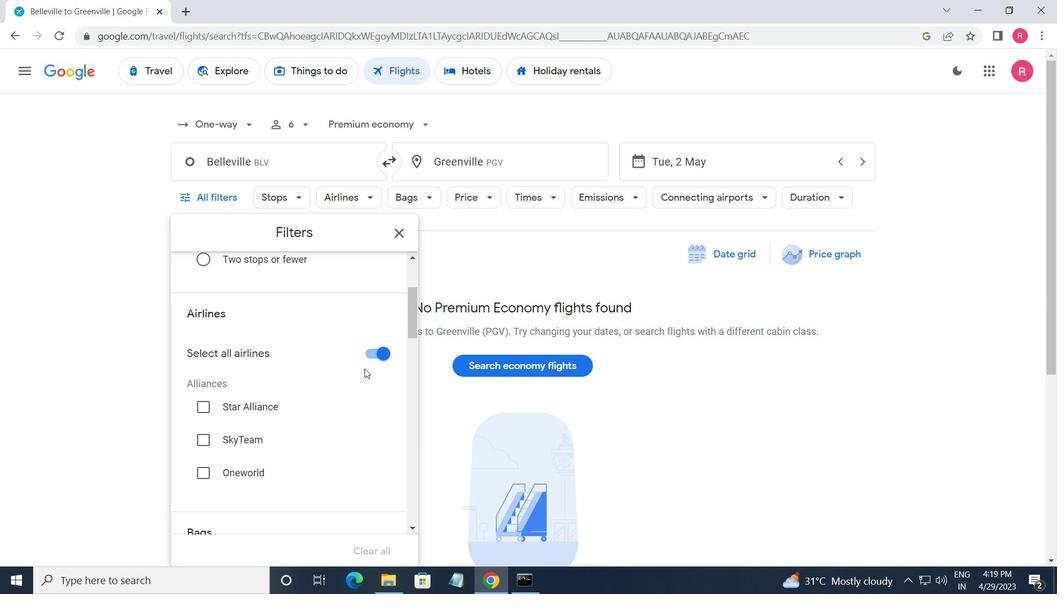 
Action: Mouse moved to (364, 371)
Screenshot: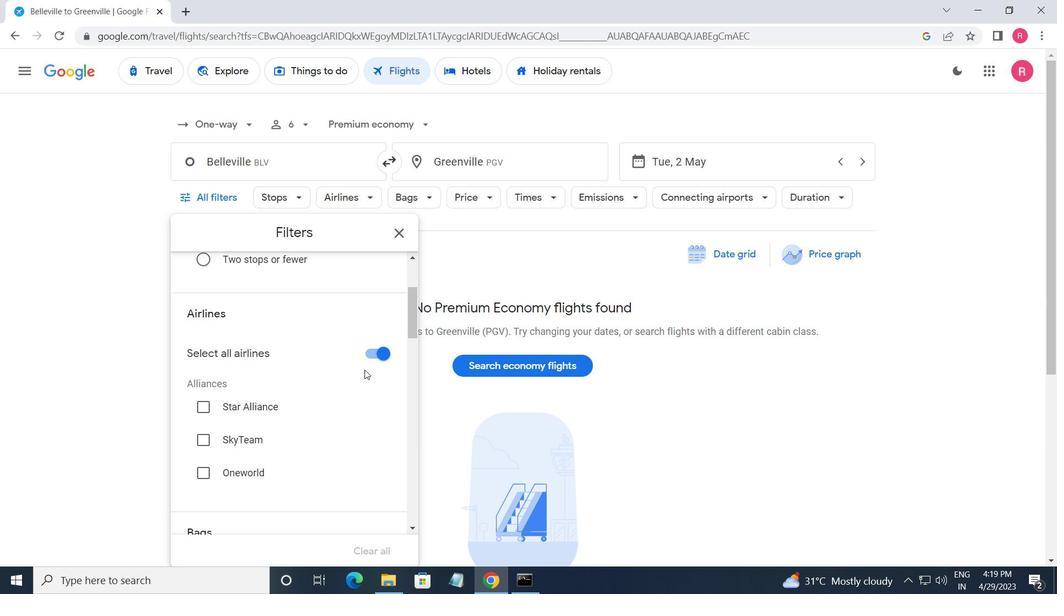 
Action: Mouse scrolled (364, 371) with delta (0, 0)
Screenshot: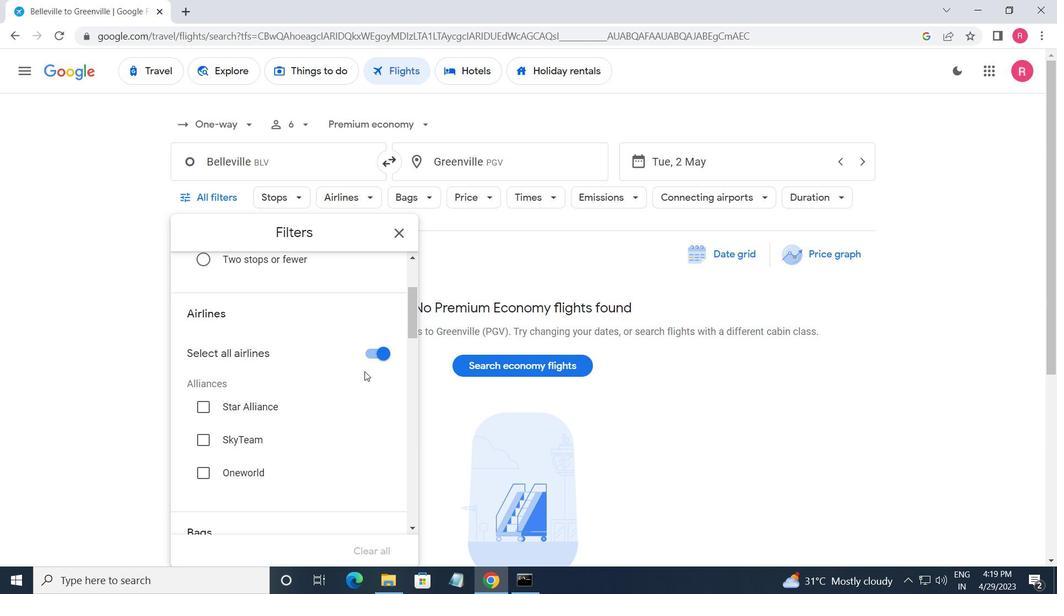 
Action: Mouse scrolled (364, 371) with delta (0, 0)
Screenshot: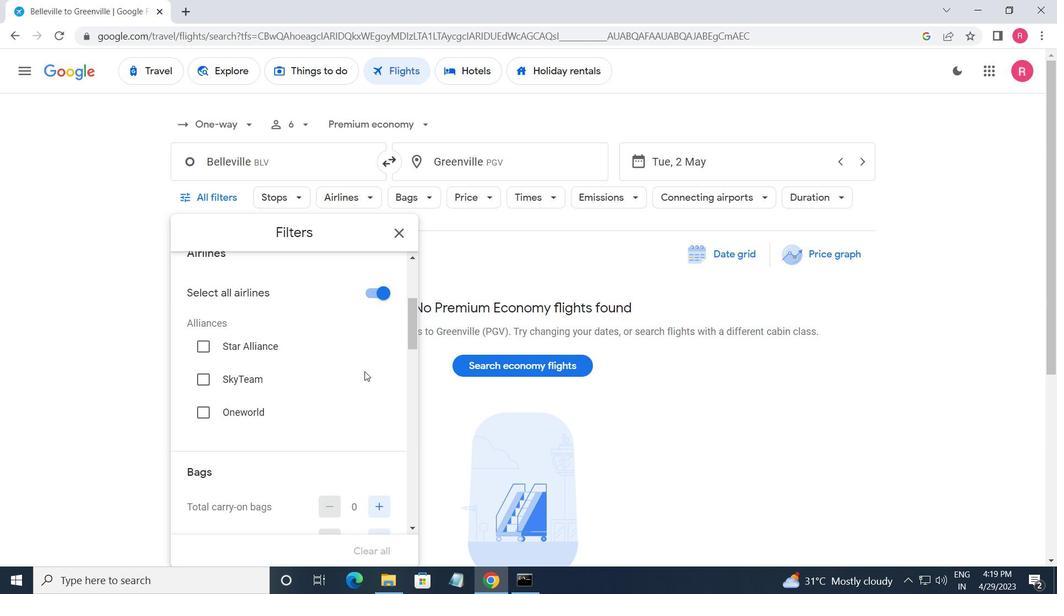 
Action: Mouse moved to (374, 401)
Screenshot: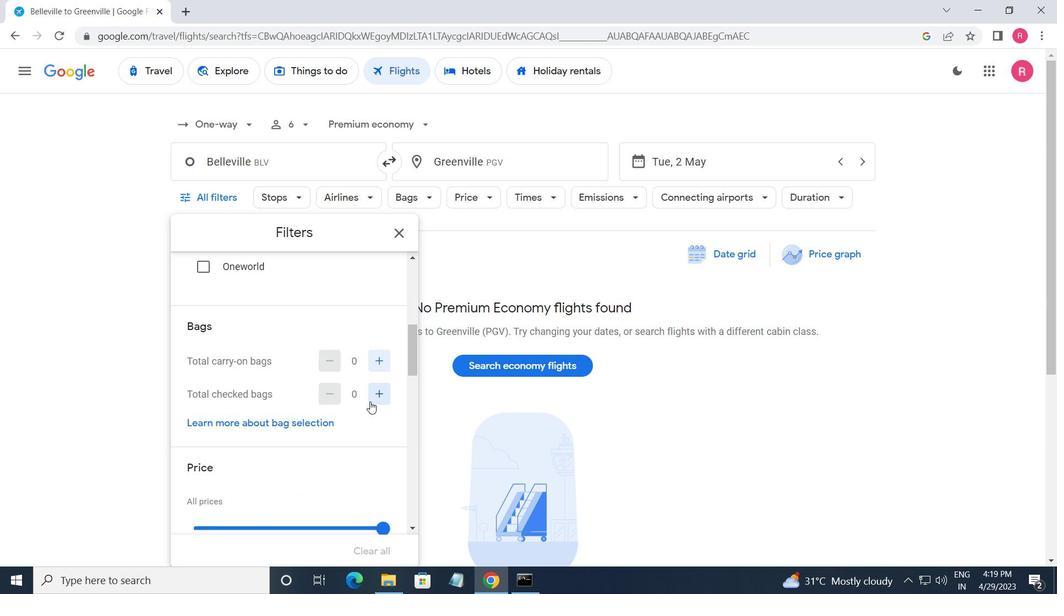 
Action: Mouse pressed left at (374, 401)
Screenshot: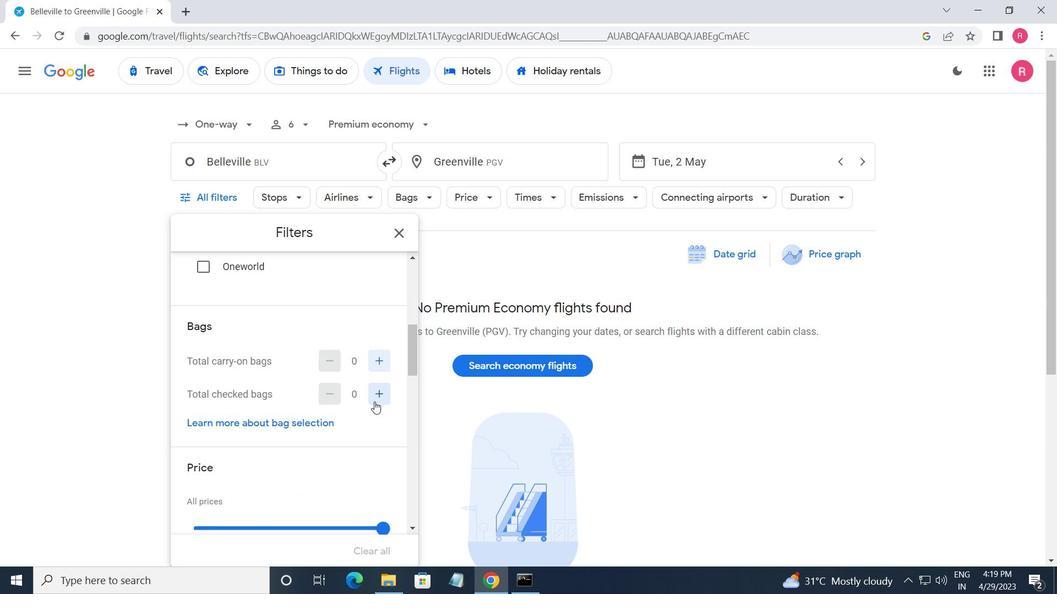 
Action: Mouse moved to (376, 400)
Screenshot: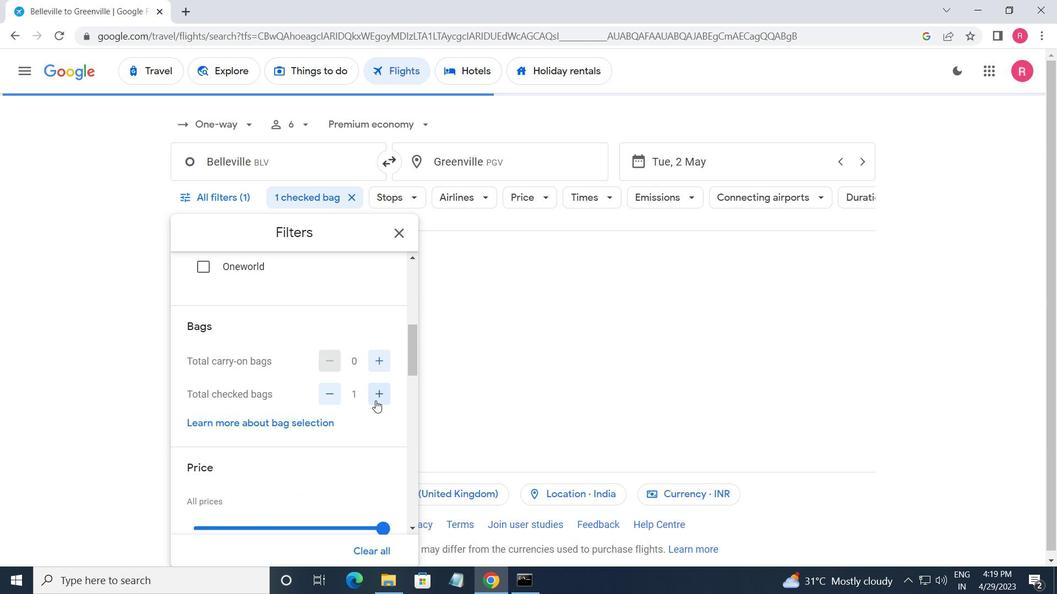 
Action: Mouse scrolled (376, 399) with delta (0, 0)
Screenshot: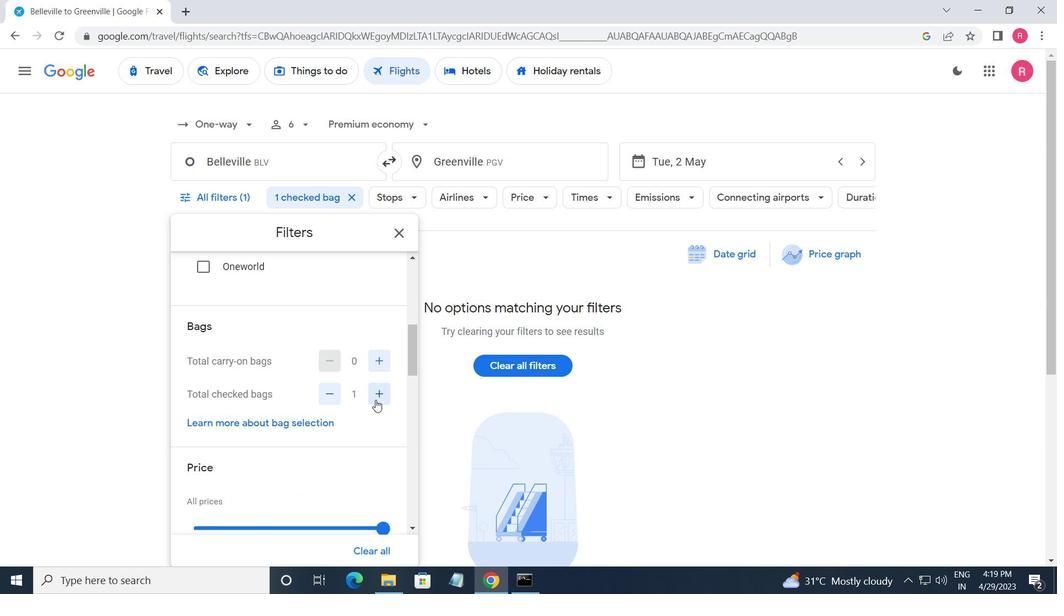 
Action: Mouse scrolled (376, 399) with delta (0, 0)
Screenshot: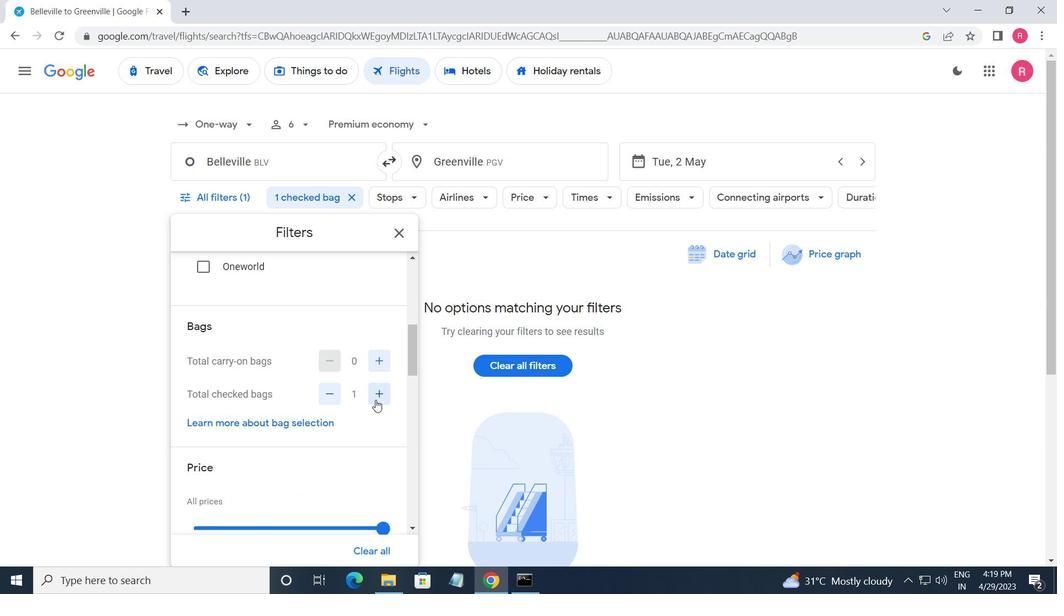 
Action: Mouse moved to (378, 397)
Screenshot: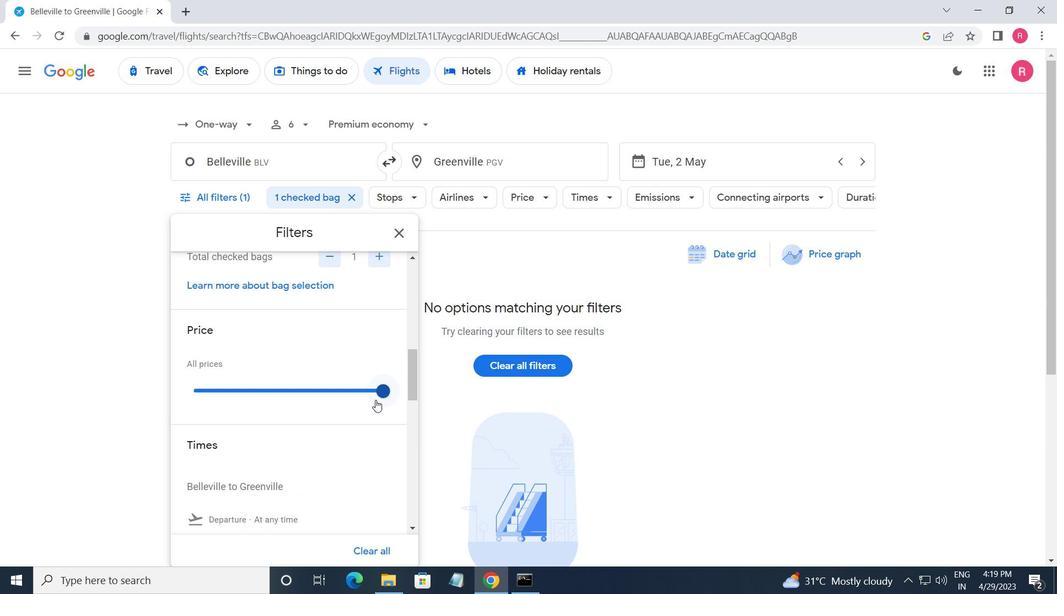 
Action: Mouse pressed left at (378, 397)
Screenshot: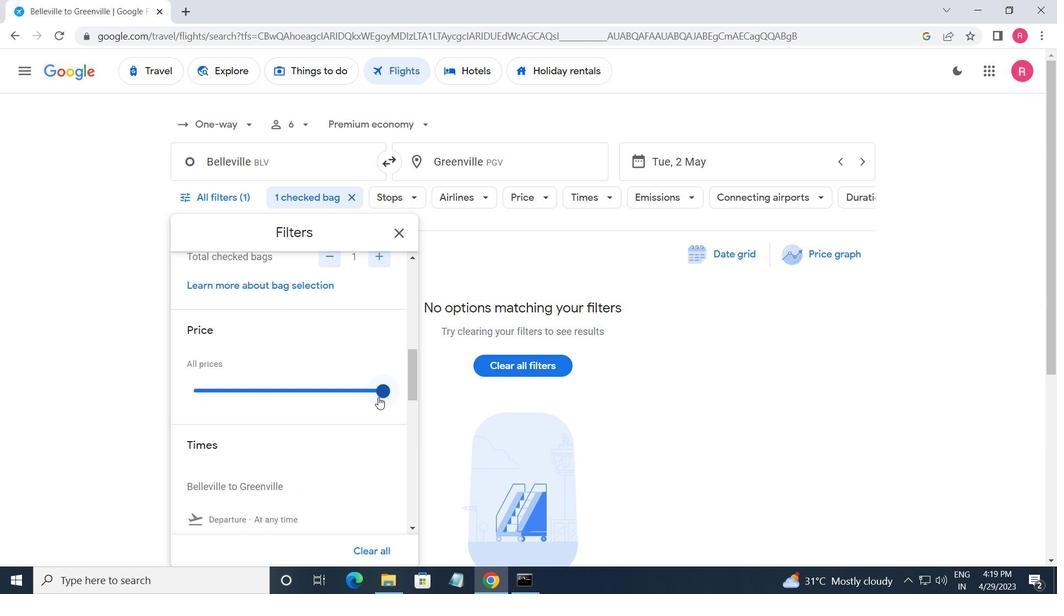 
Action: Mouse moved to (325, 405)
Screenshot: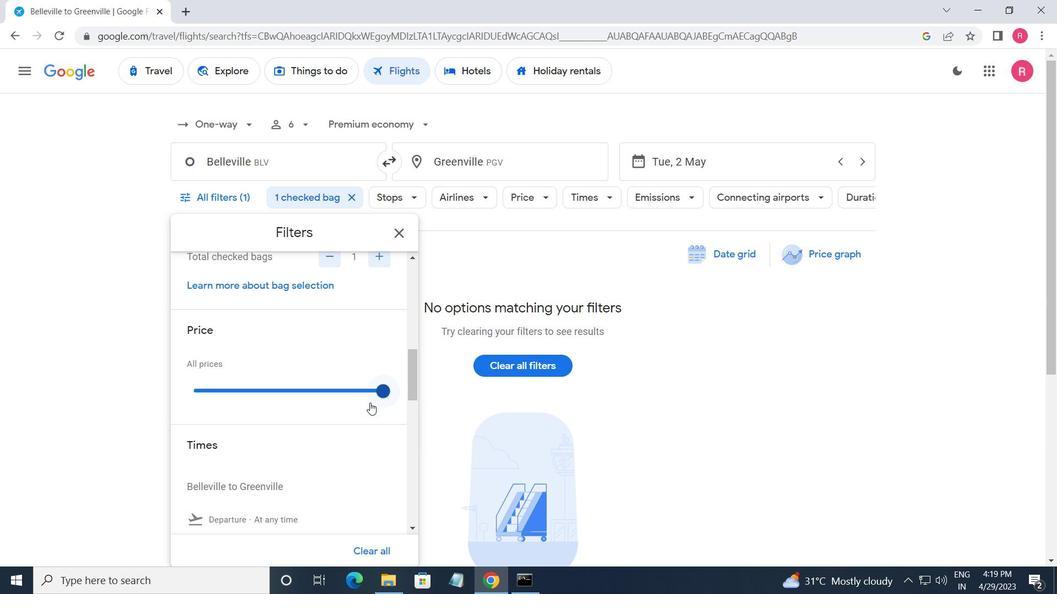
Action: Mouse scrolled (325, 405) with delta (0, 0)
Screenshot: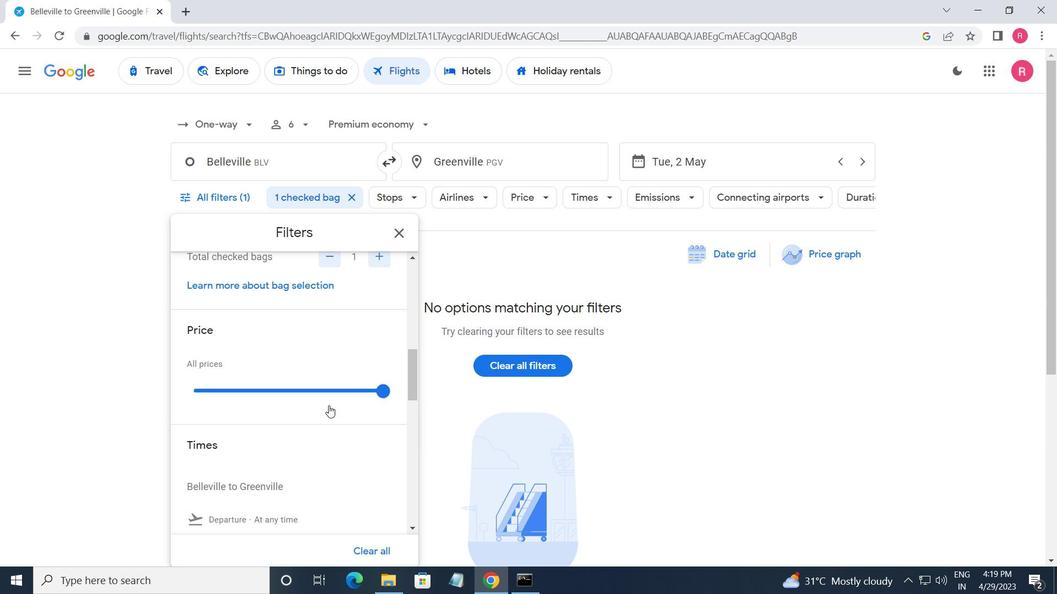 
Action: Mouse scrolled (325, 405) with delta (0, 0)
Screenshot: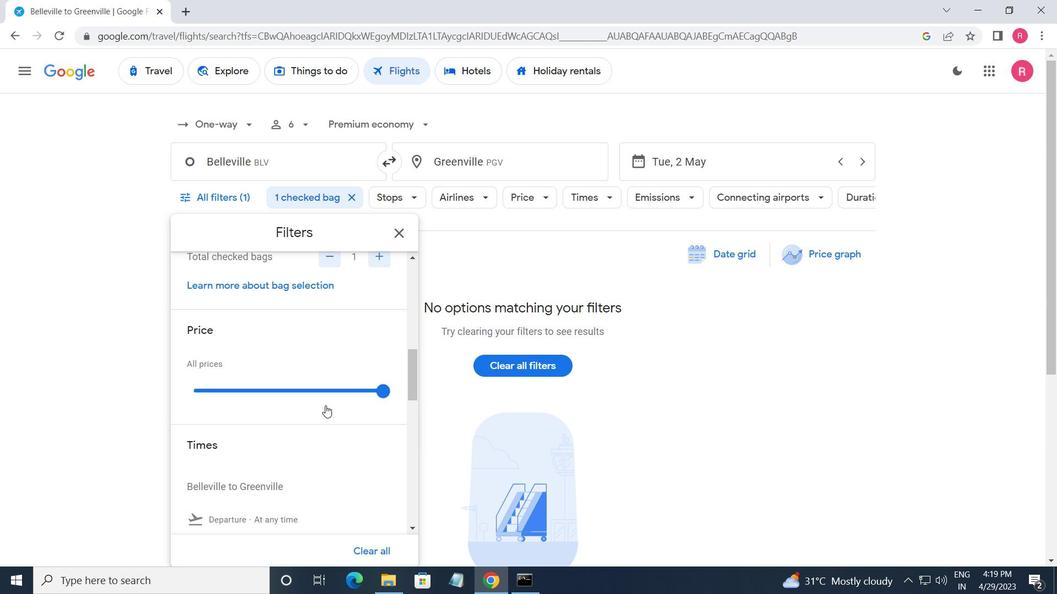 
Action: Mouse moved to (202, 409)
Screenshot: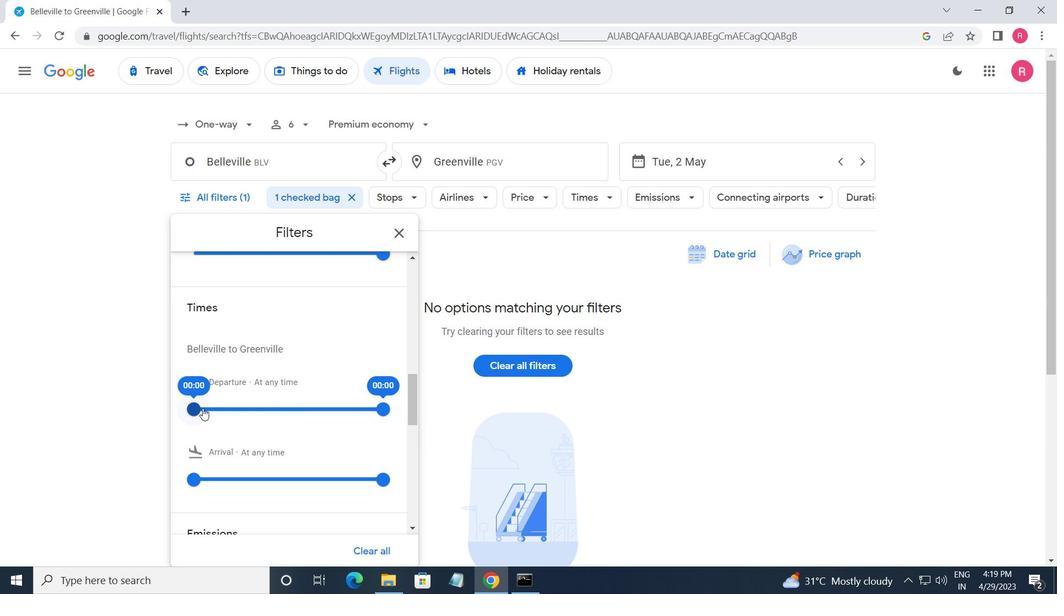 
Action: Mouse pressed left at (202, 409)
Screenshot: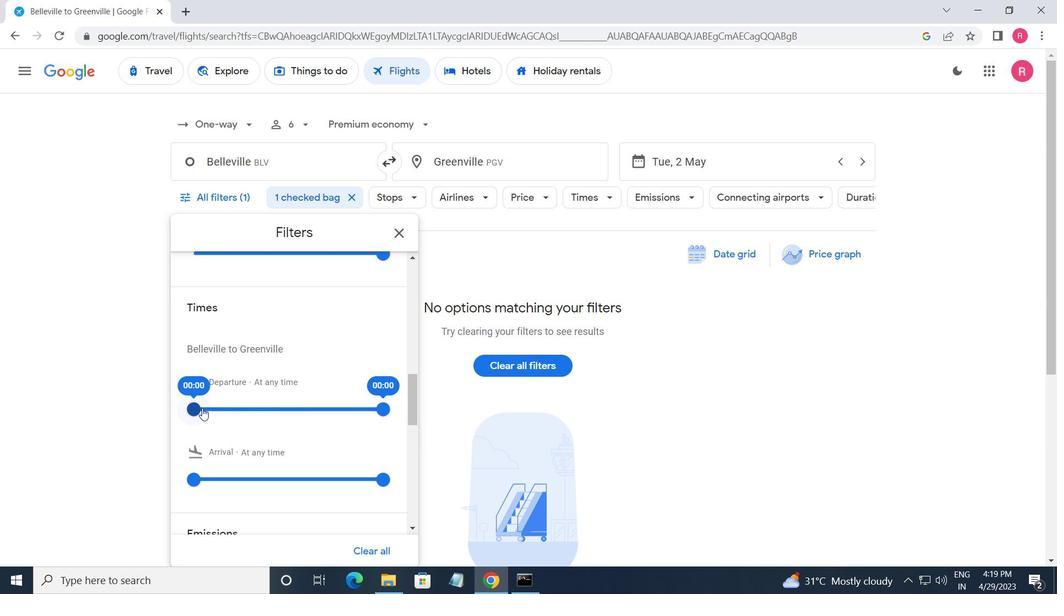 
Action: Mouse moved to (383, 407)
Screenshot: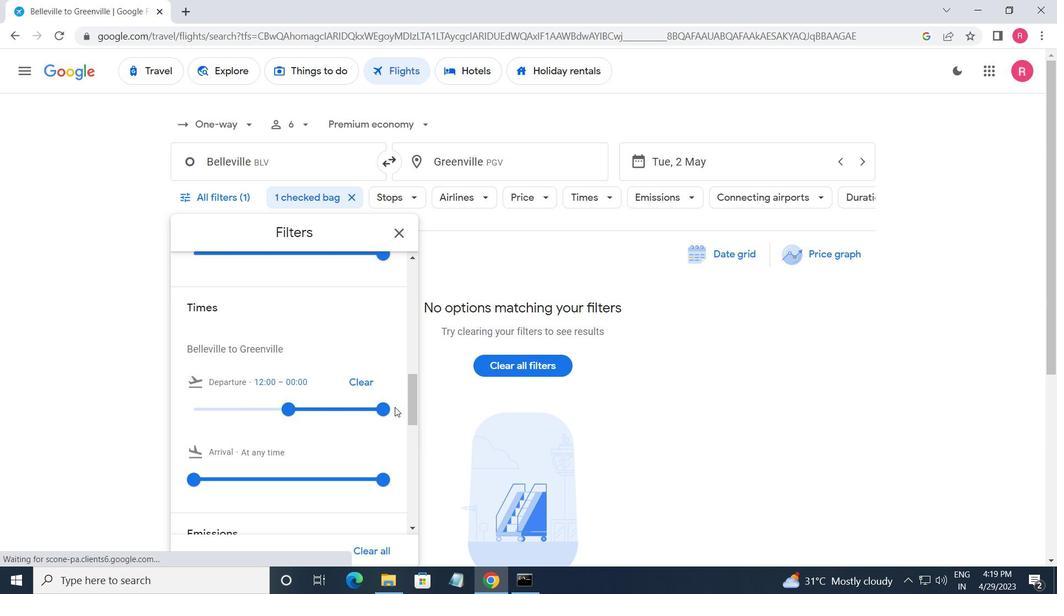 
Action: Mouse pressed left at (383, 407)
Screenshot: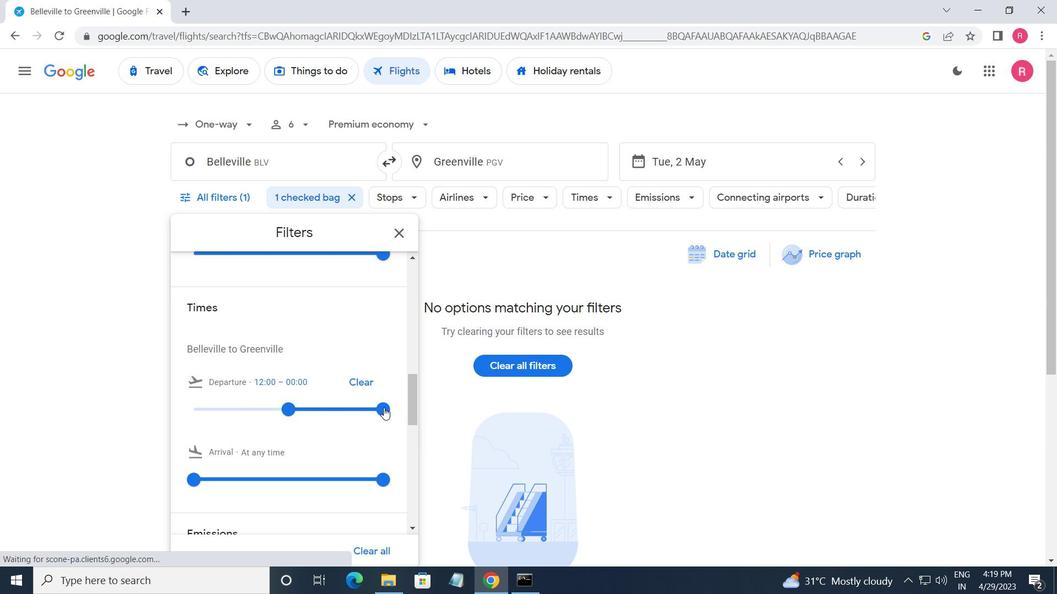 
Action: Mouse moved to (399, 230)
Screenshot: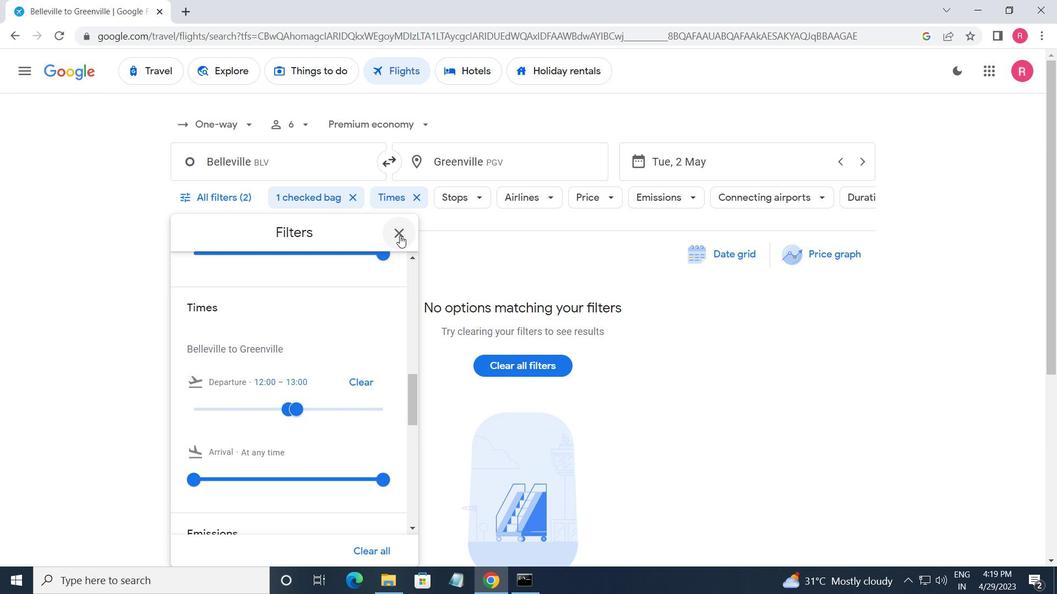 
Action: Mouse pressed left at (399, 230)
Screenshot: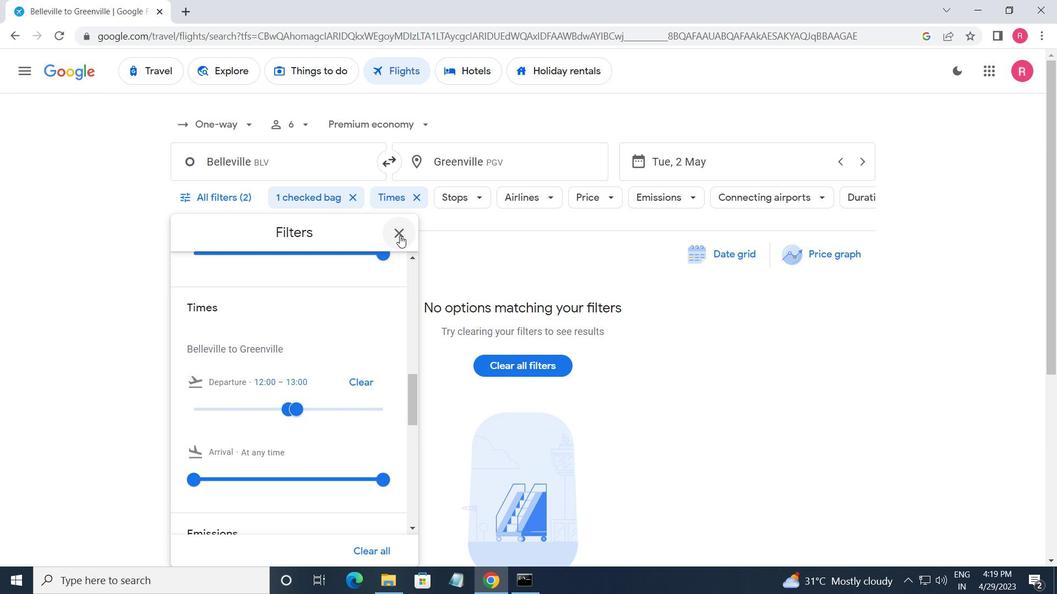 
